 Task: Look for space in Agropoli, Italy from 9th August, 2023 to 12th August, 2023 for 1 adult in price range Rs.6000 to Rs.15000. Place can be entire place with 1  bedroom having 1 bed and 1 bathroom. Property type can be house, flat, guest house. Amenities needed are: wifi, washing machine. Booking option can be shelf check-in. Required host language is English.
Action: Mouse moved to (462, 84)
Screenshot: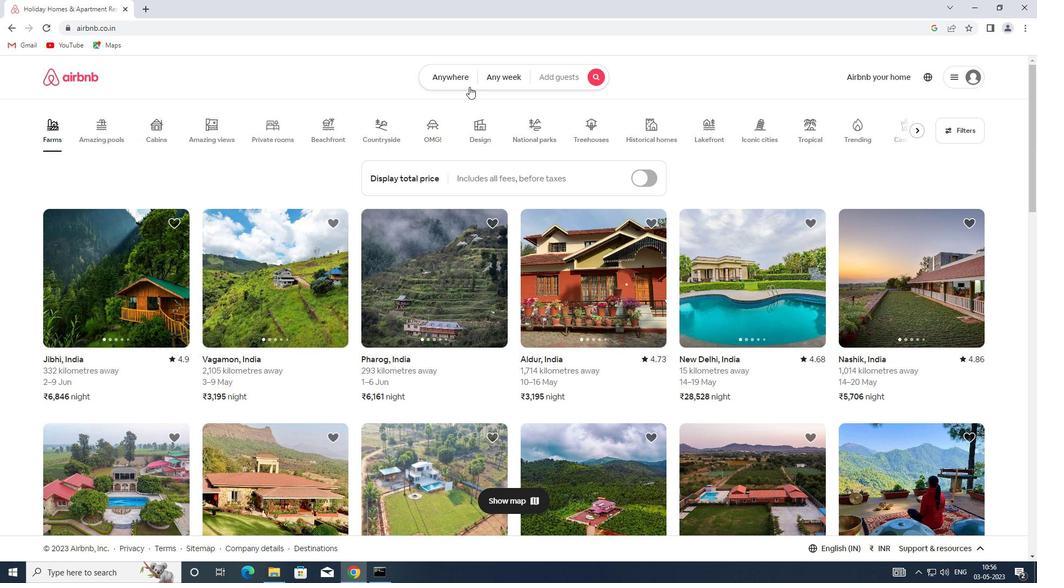 
Action: Mouse pressed left at (462, 84)
Screenshot: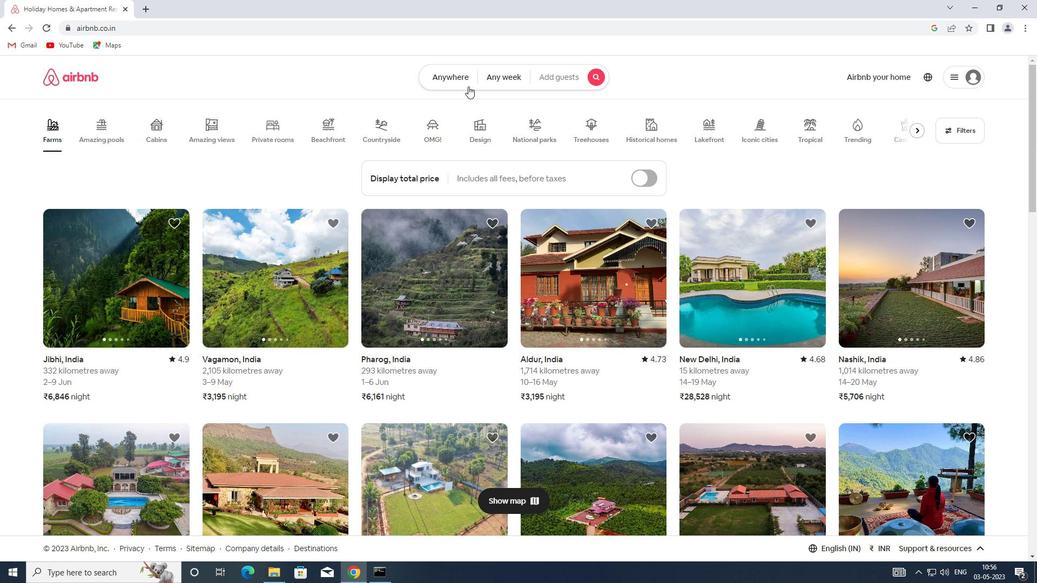
Action: Mouse moved to (388, 128)
Screenshot: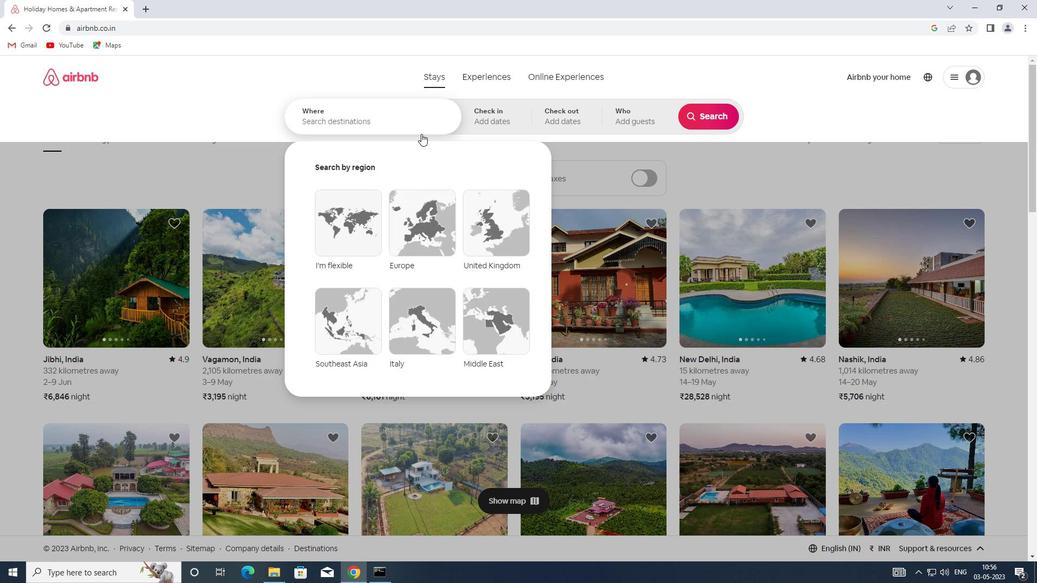 
Action: Mouse pressed left at (388, 128)
Screenshot: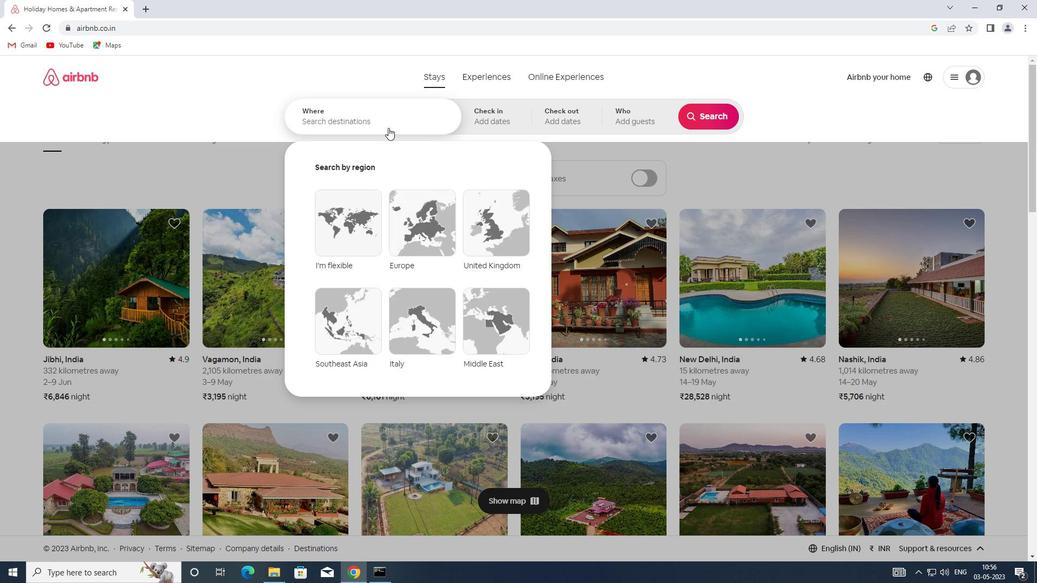 
Action: Key pressed <Key.shift>AGROPOLI,<Key.shift><Key.shift><Key.shift><Key.shift><Key.shift>ITALY
Screenshot: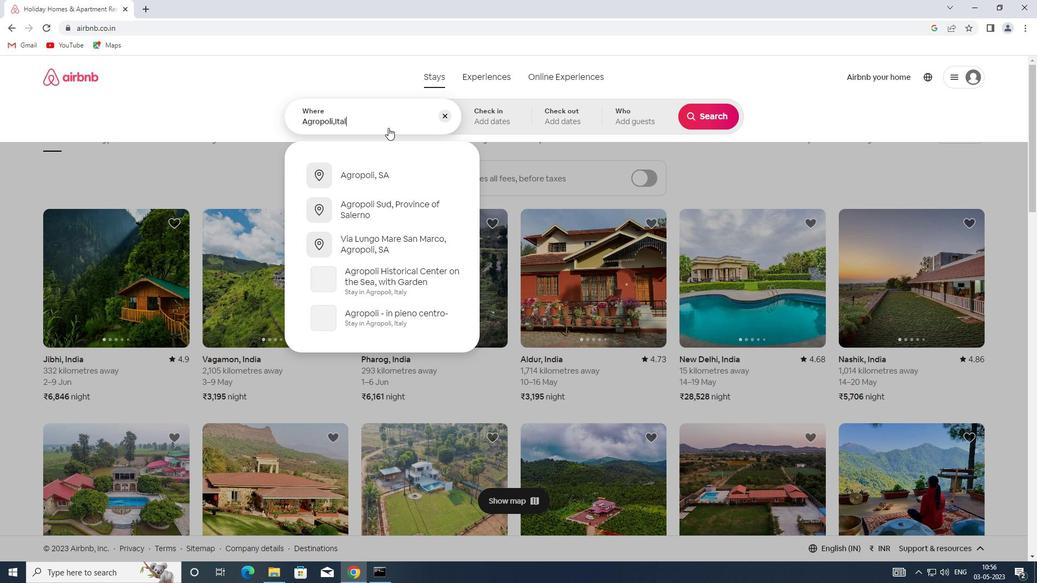 
Action: Mouse moved to (490, 108)
Screenshot: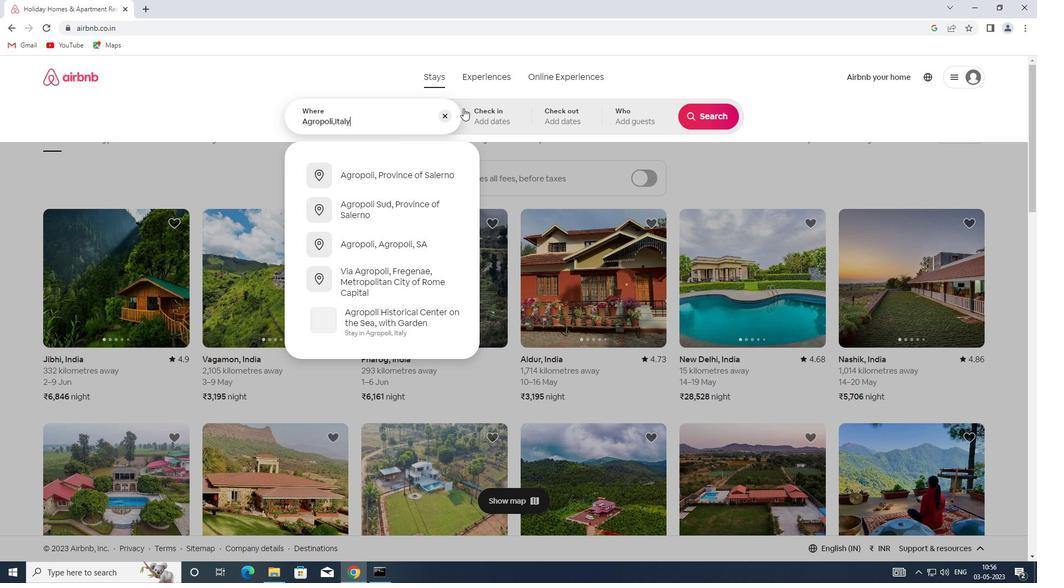 
Action: Mouse pressed left at (490, 108)
Screenshot: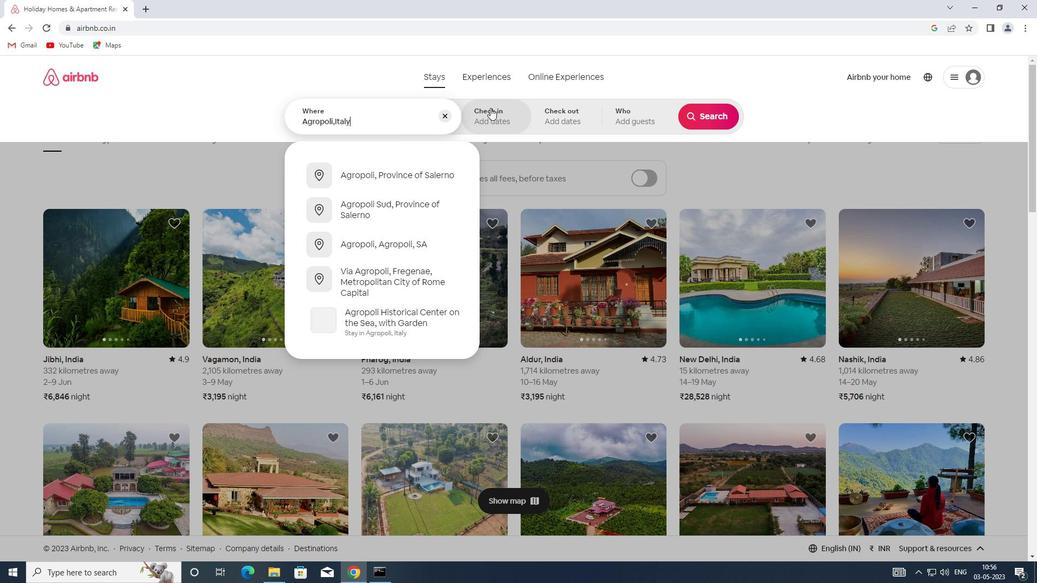 
Action: Mouse moved to (711, 207)
Screenshot: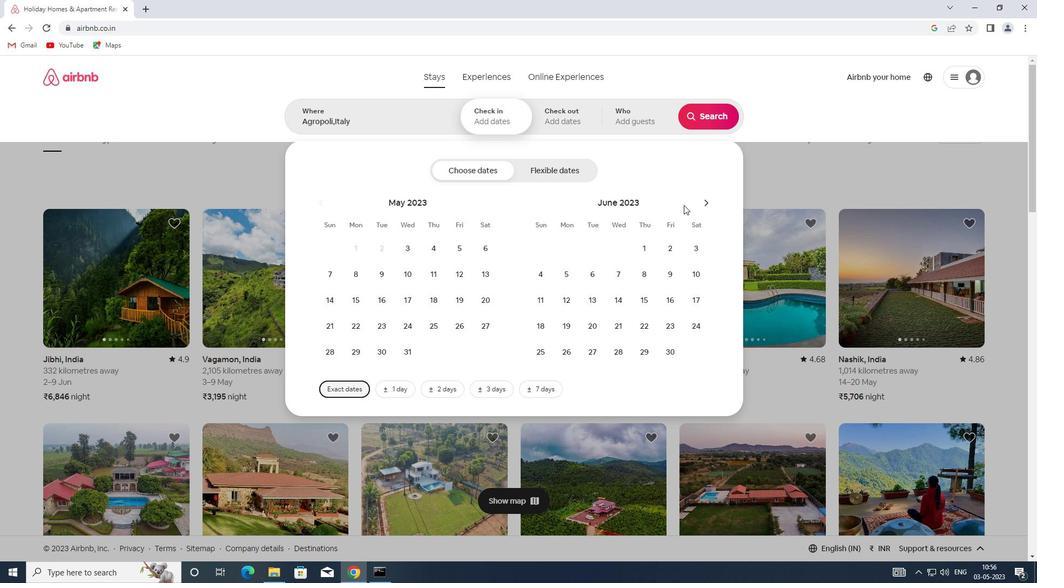 
Action: Mouse pressed left at (711, 207)
Screenshot: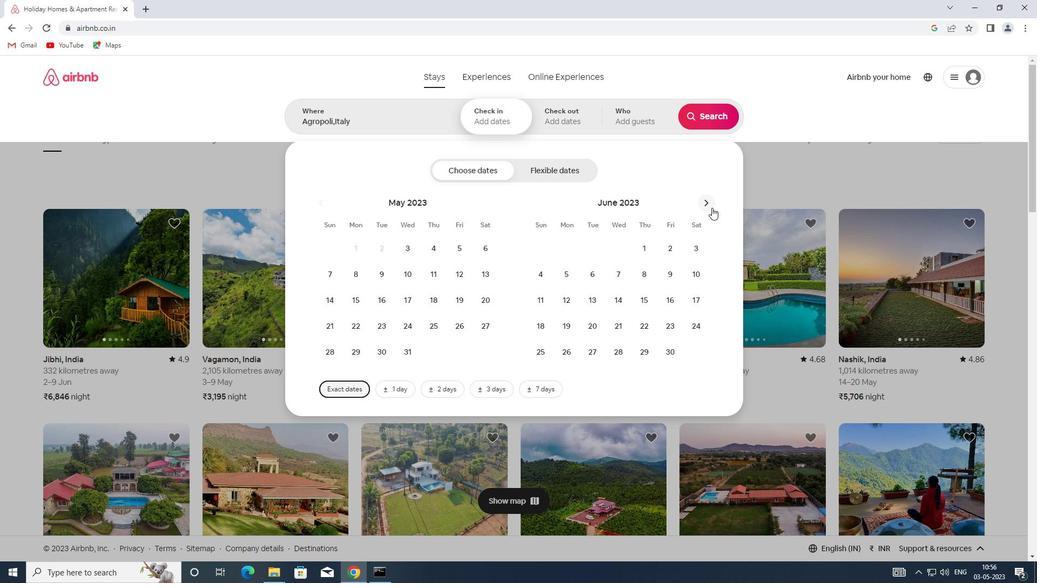 
Action: Mouse pressed left at (711, 207)
Screenshot: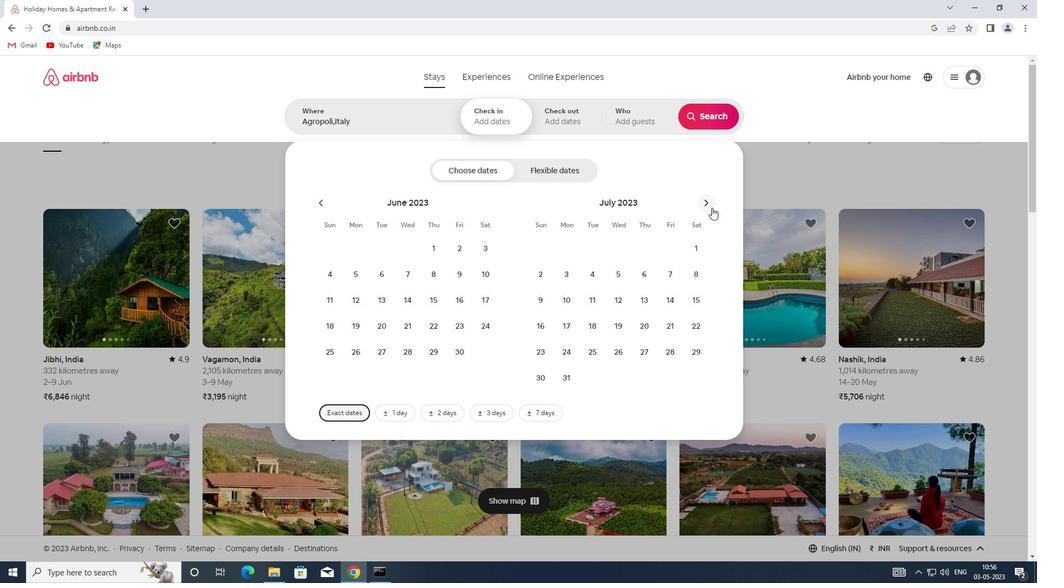 
Action: Mouse moved to (623, 268)
Screenshot: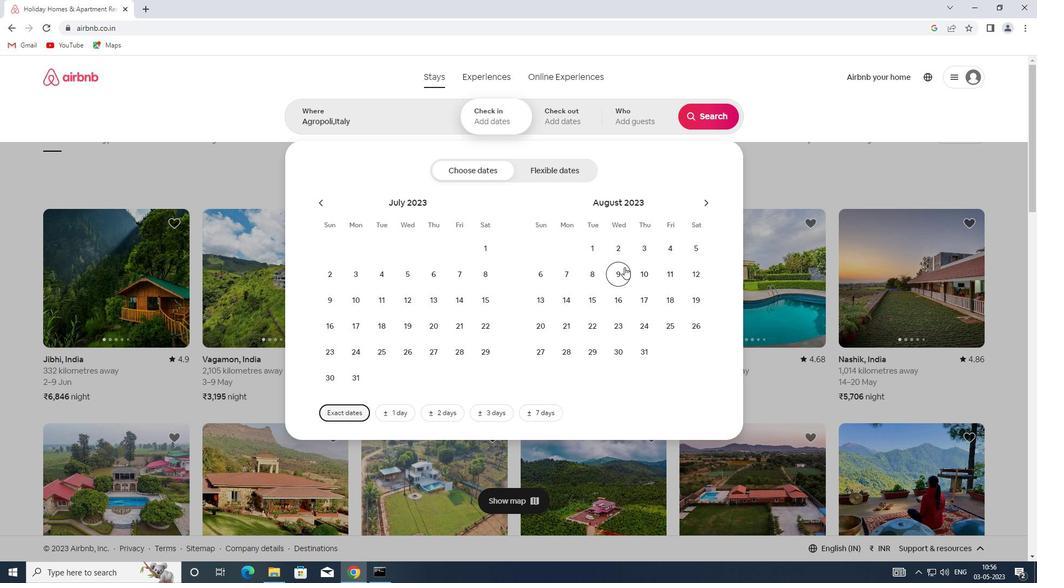 
Action: Mouse pressed left at (623, 268)
Screenshot: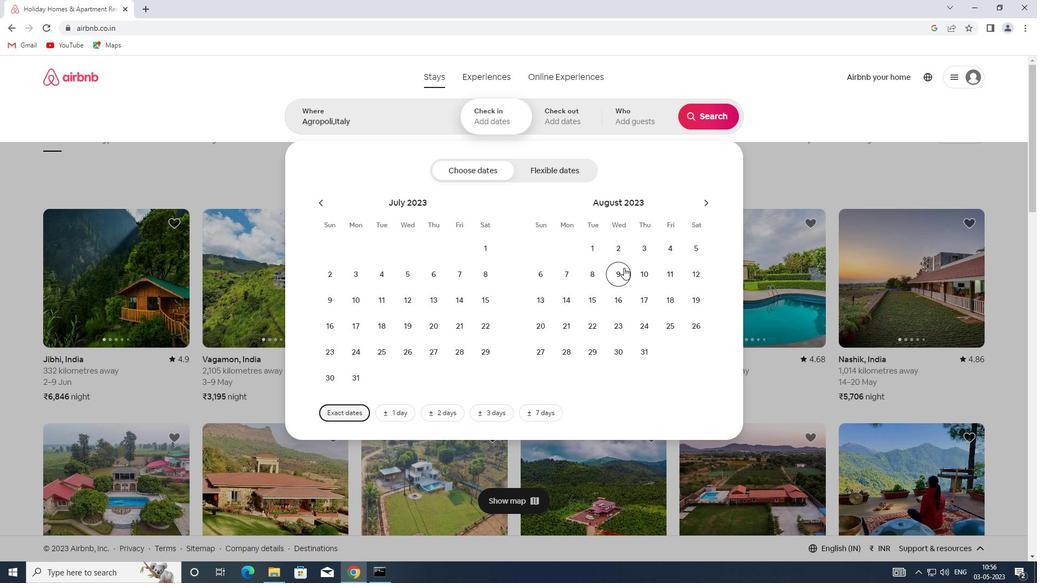 
Action: Mouse moved to (689, 276)
Screenshot: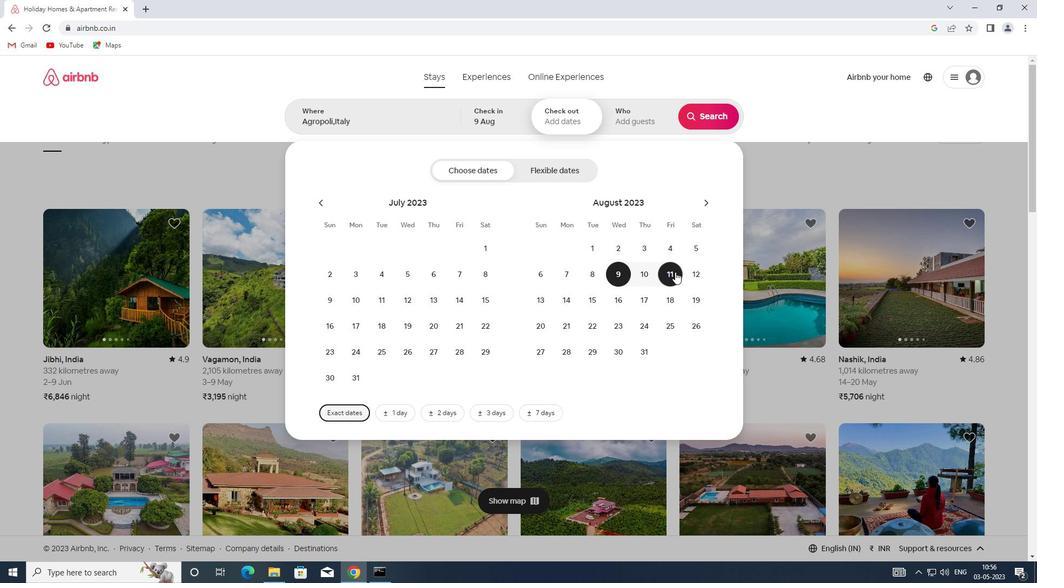 
Action: Mouse pressed left at (689, 276)
Screenshot: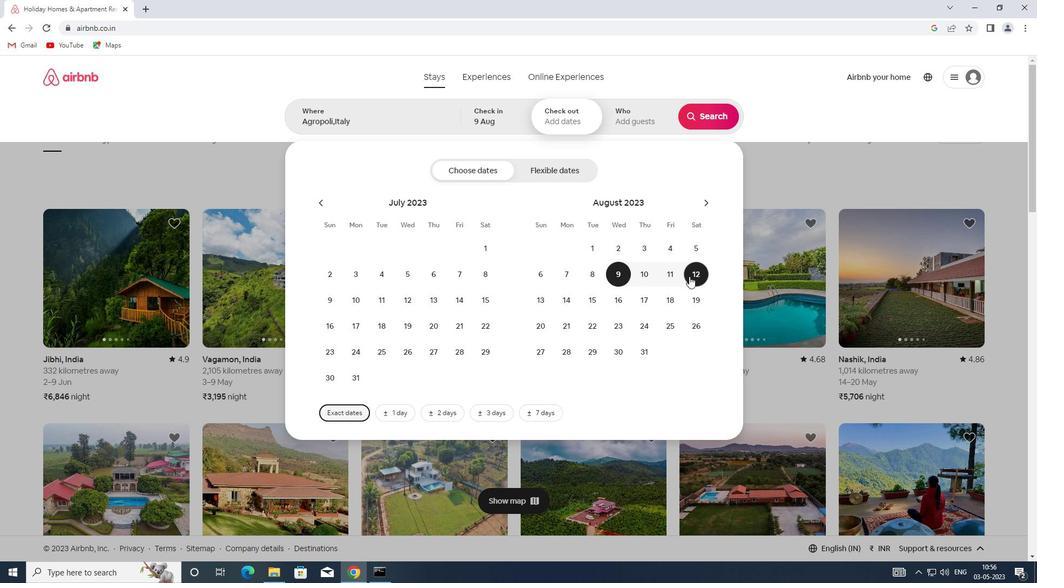 
Action: Mouse moved to (635, 106)
Screenshot: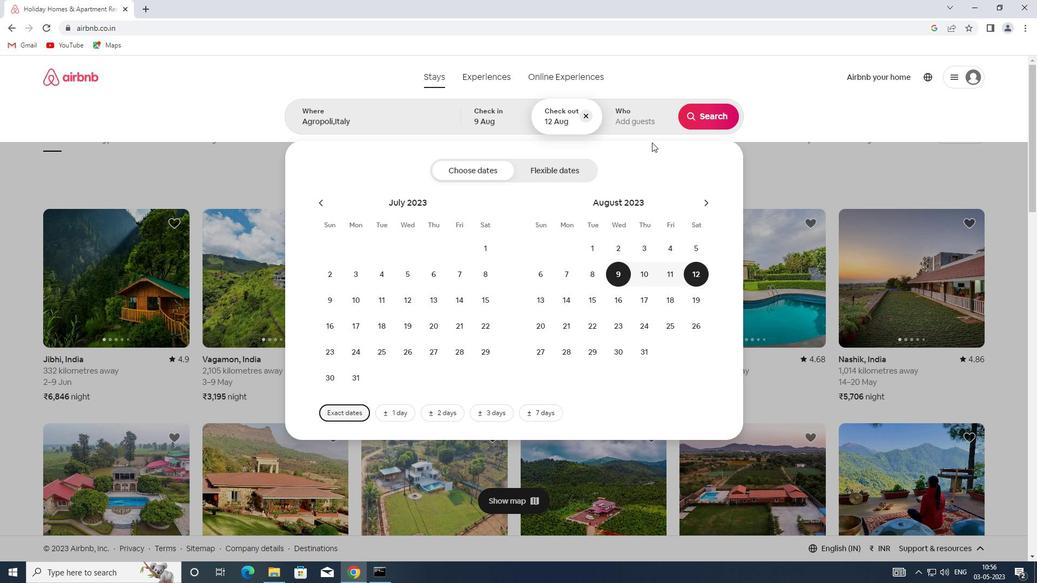 
Action: Mouse pressed left at (635, 106)
Screenshot: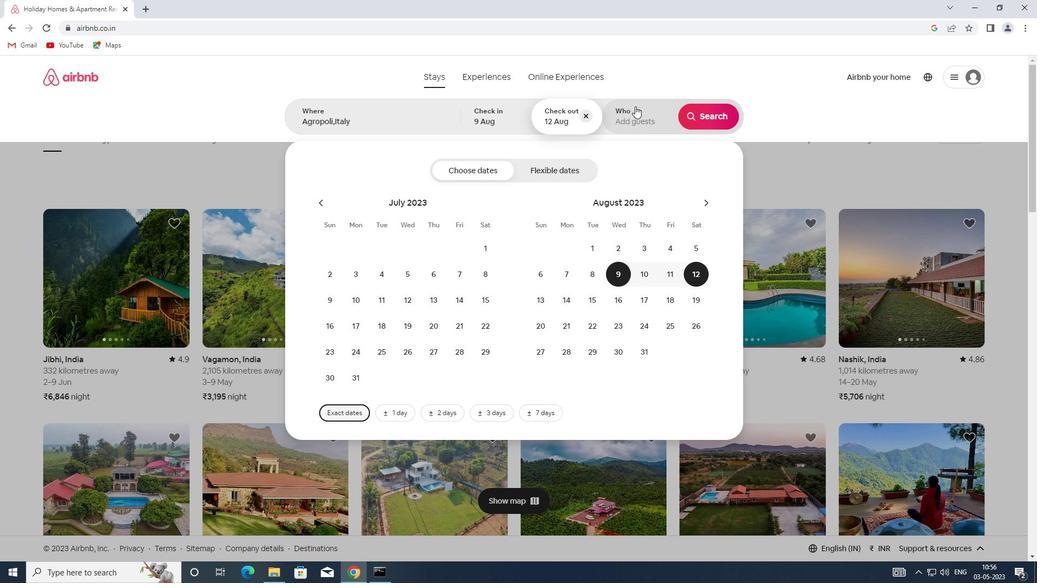 
Action: Mouse moved to (715, 175)
Screenshot: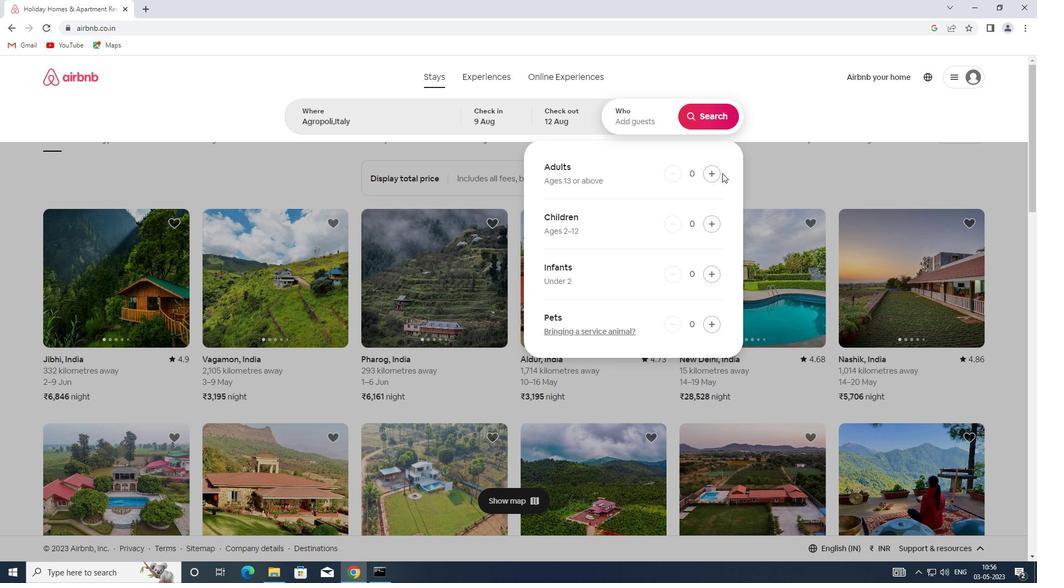
Action: Mouse pressed left at (715, 175)
Screenshot: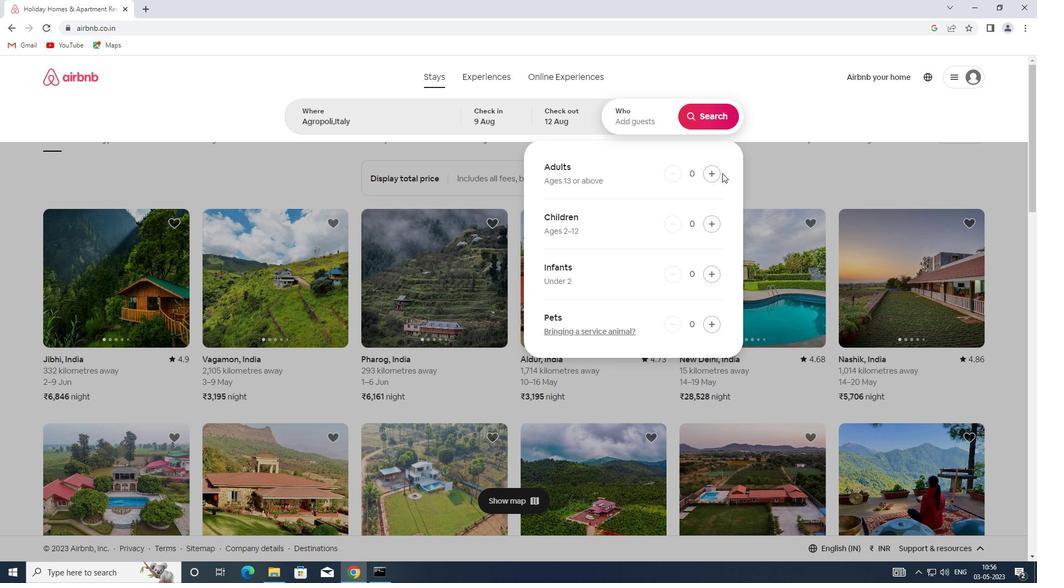 
Action: Mouse moved to (711, 117)
Screenshot: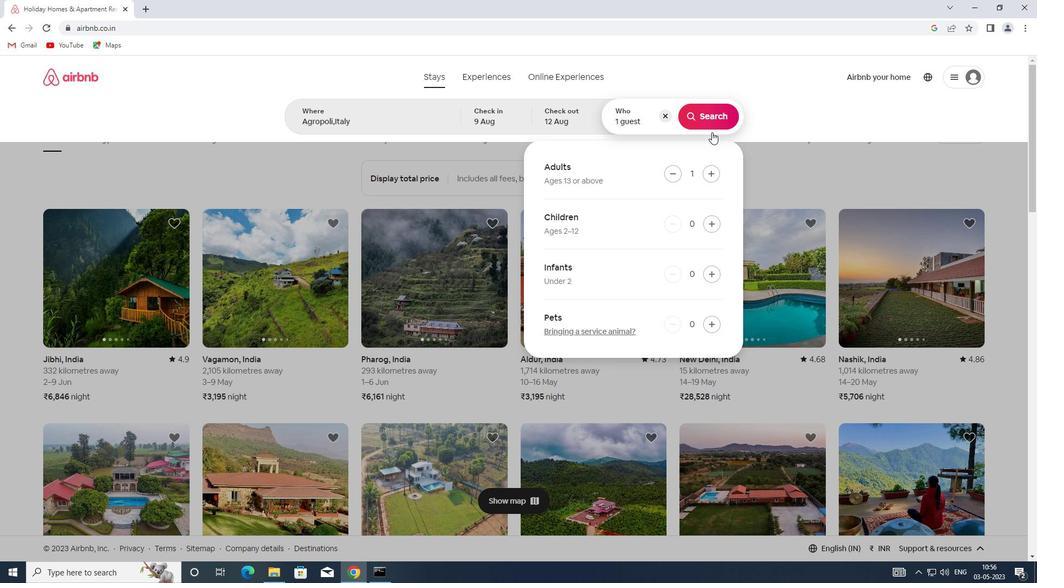 
Action: Mouse pressed left at (711, 117)
Screenshot: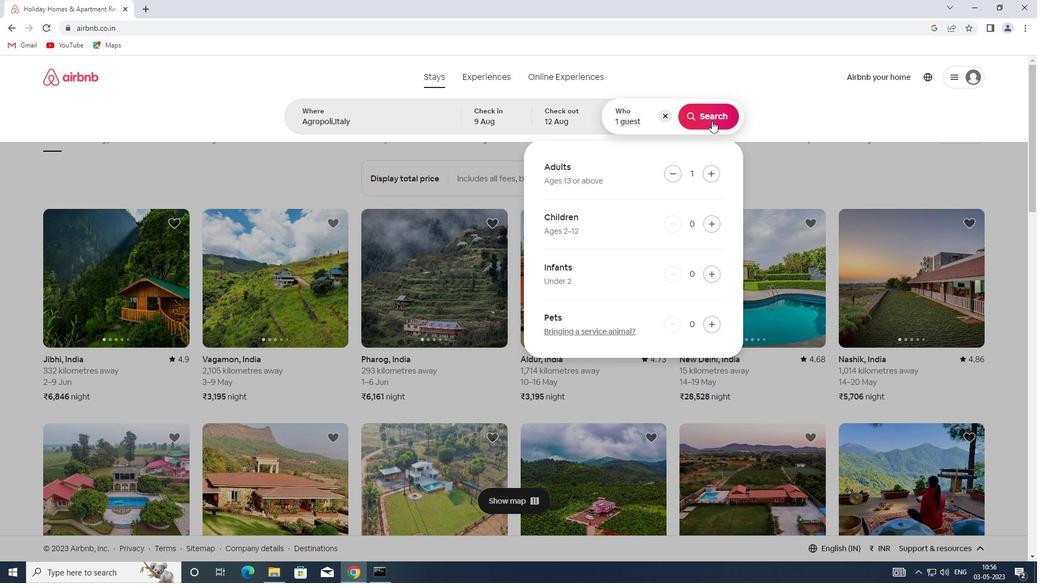 
Action: Mouse moved to (973, 124)
Screenshot: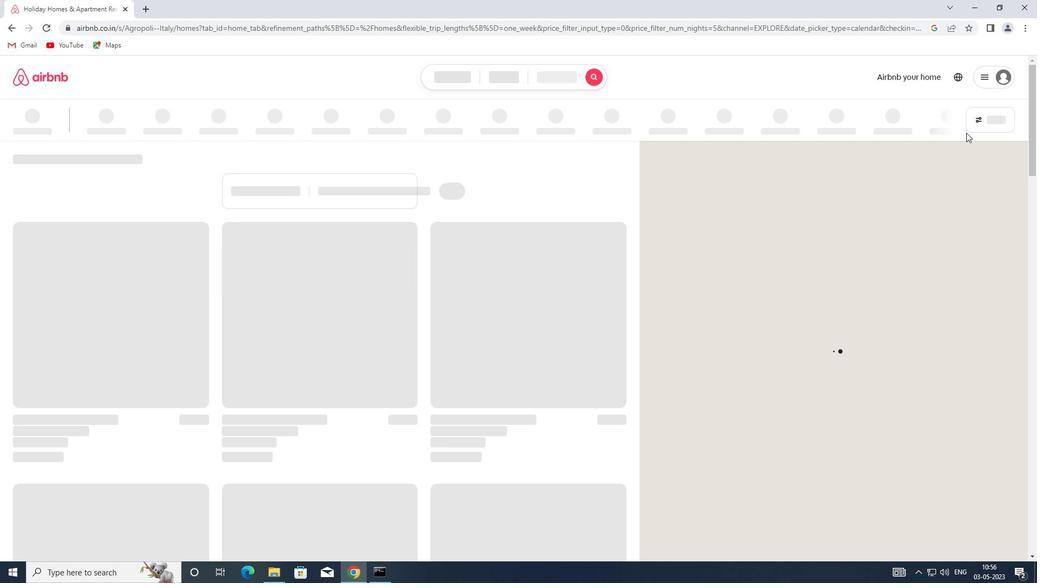 
Action: Mouse pressed left at (973, 124)
Screenshot: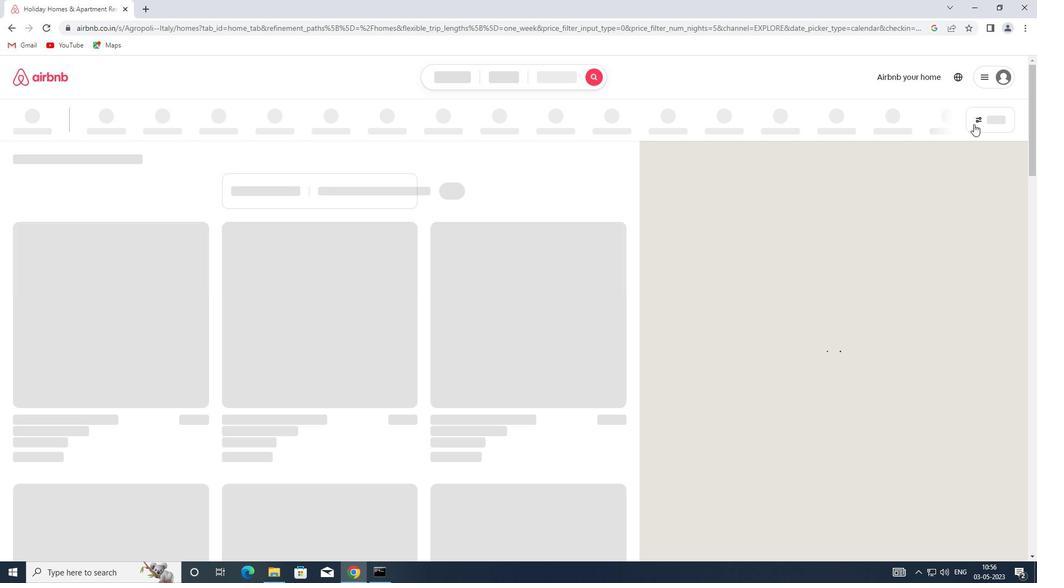 
Action: Mouse moved to (393, 253)
Screenshot: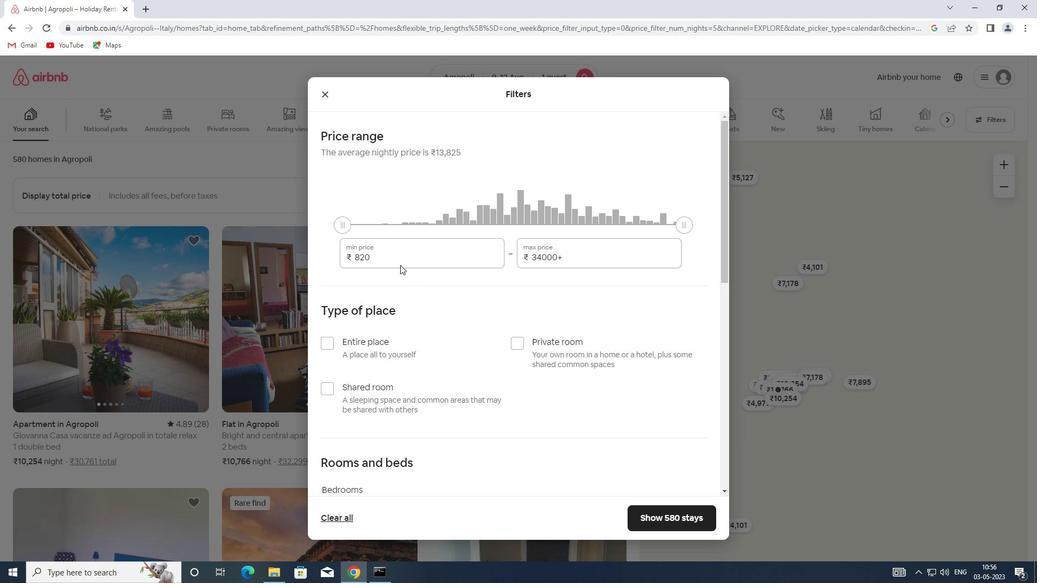 
Action: Mouse pressed left at (393, 253)
Screenshot: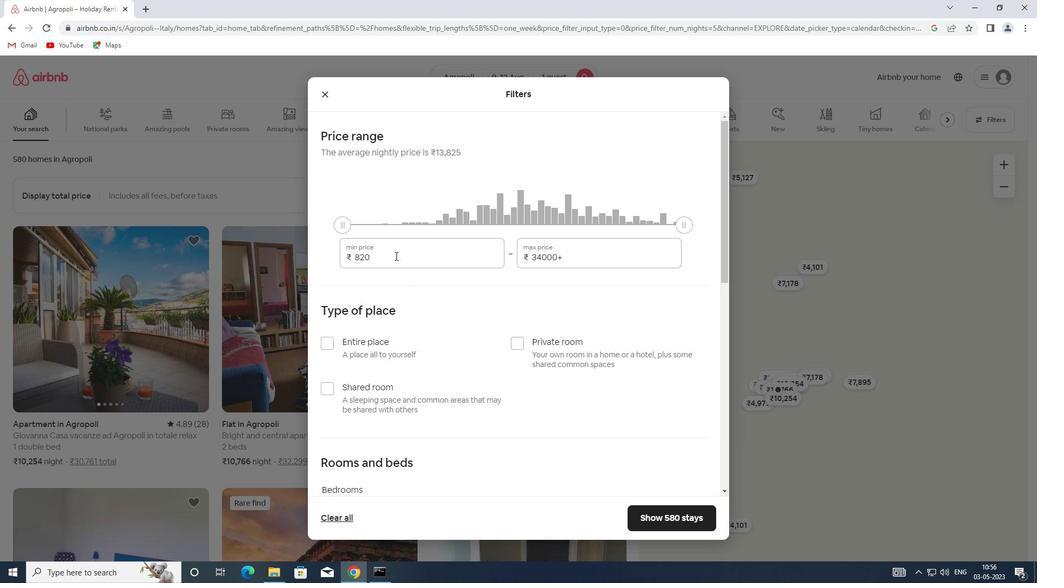 
Action: Mouse moved to (309, 263)
Screenshot: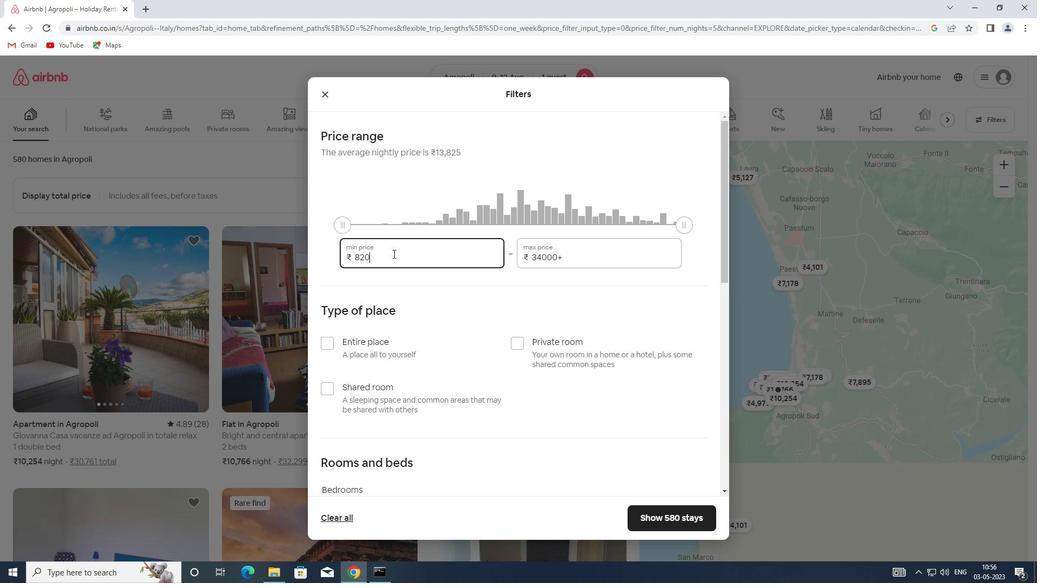 
Action: Key pressed 6000
Screenshot: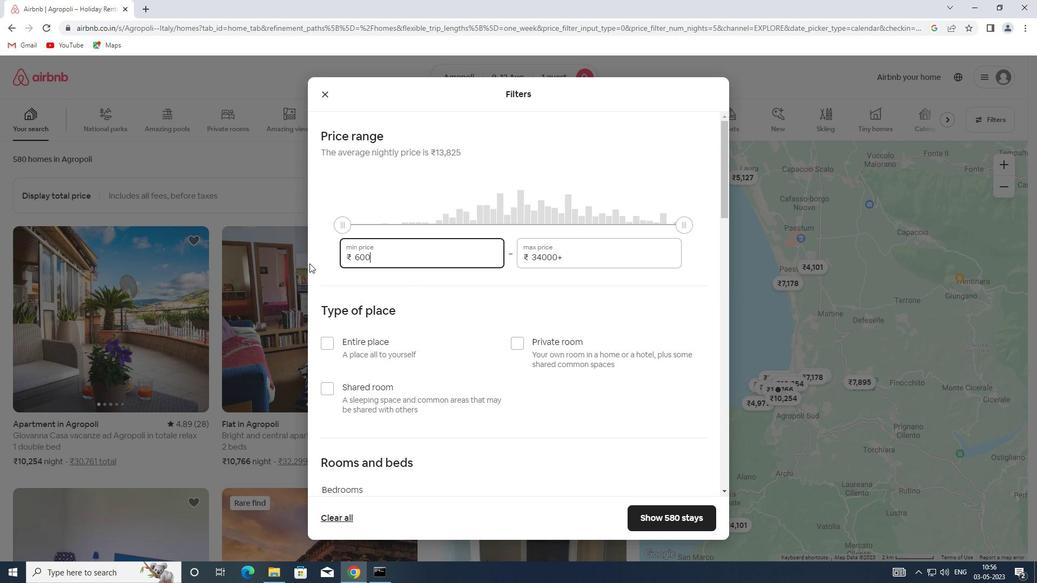 
Action: Mouse moved to (578, 256)
Screenshot: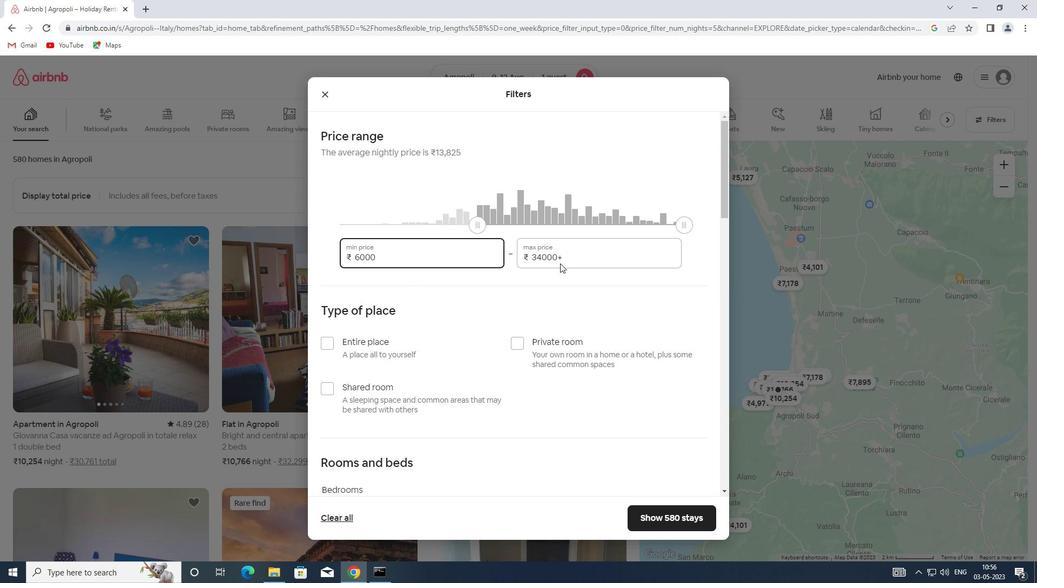 
Action: Mouse pressed left at (578, 256)
Screenshot: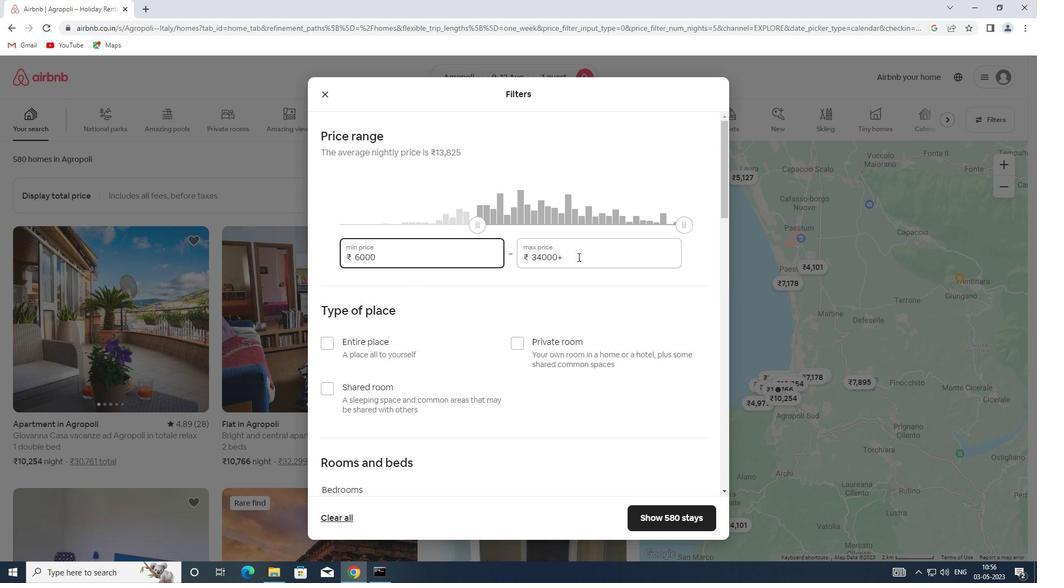 
Action: Mouse moved to (499, 259)
Screenshot: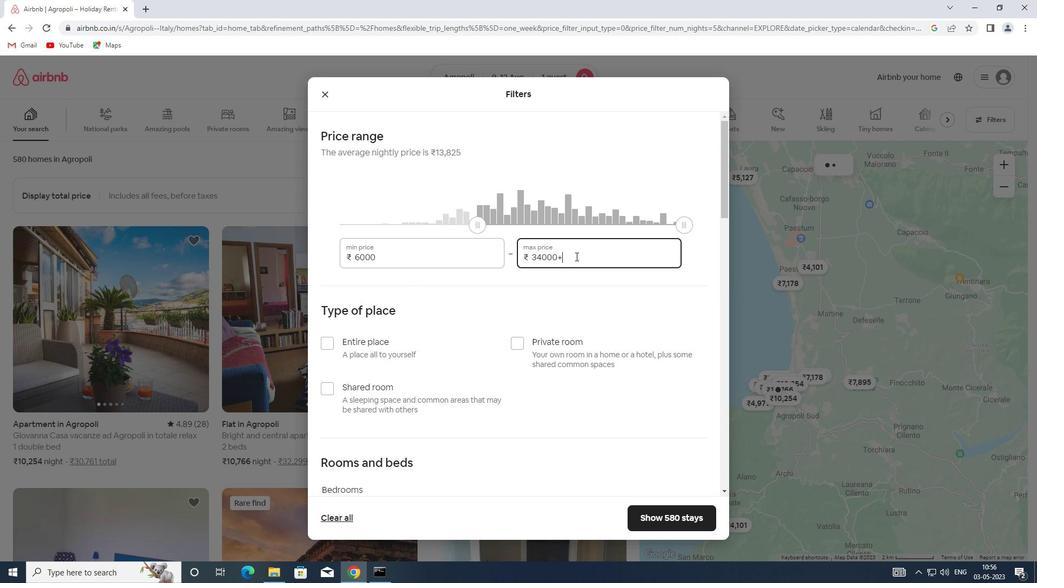 
Action: Key pressed 15000
Screenshot: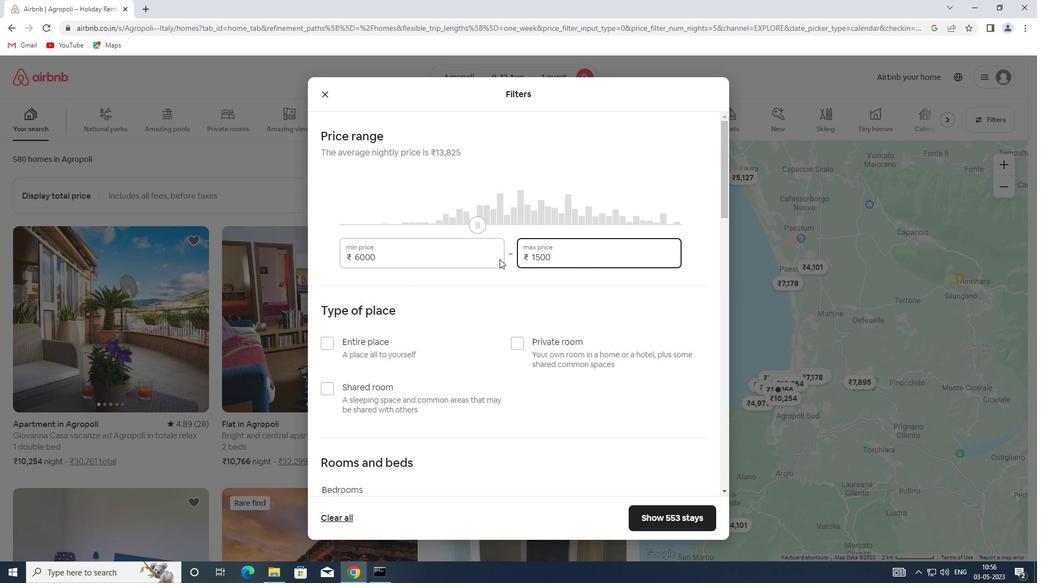 
Action: Mouse moved to (393, 351)
Screenshot: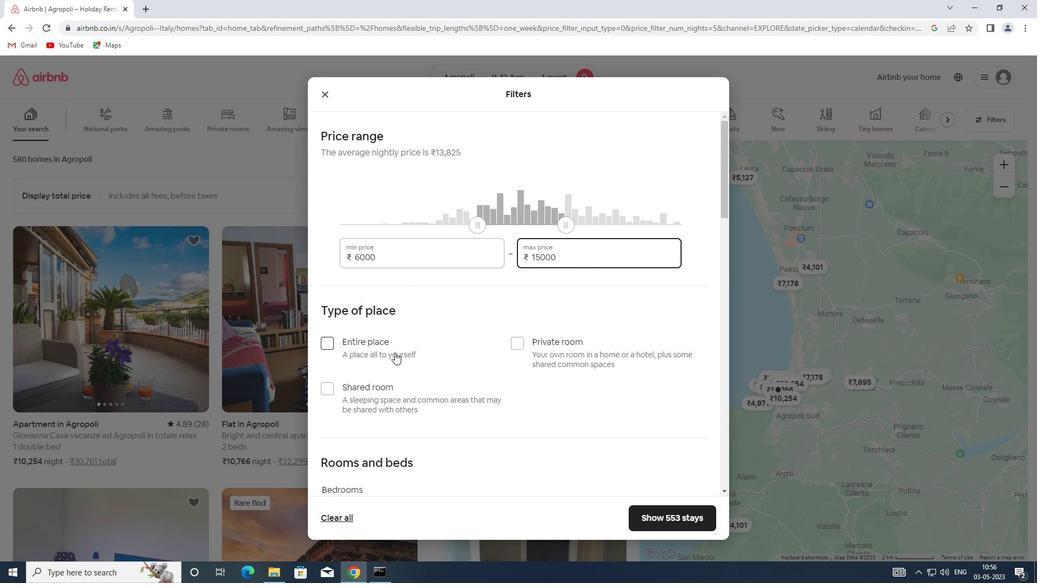 
Action: Mouse pressed left at (393, 351)
Screenshot: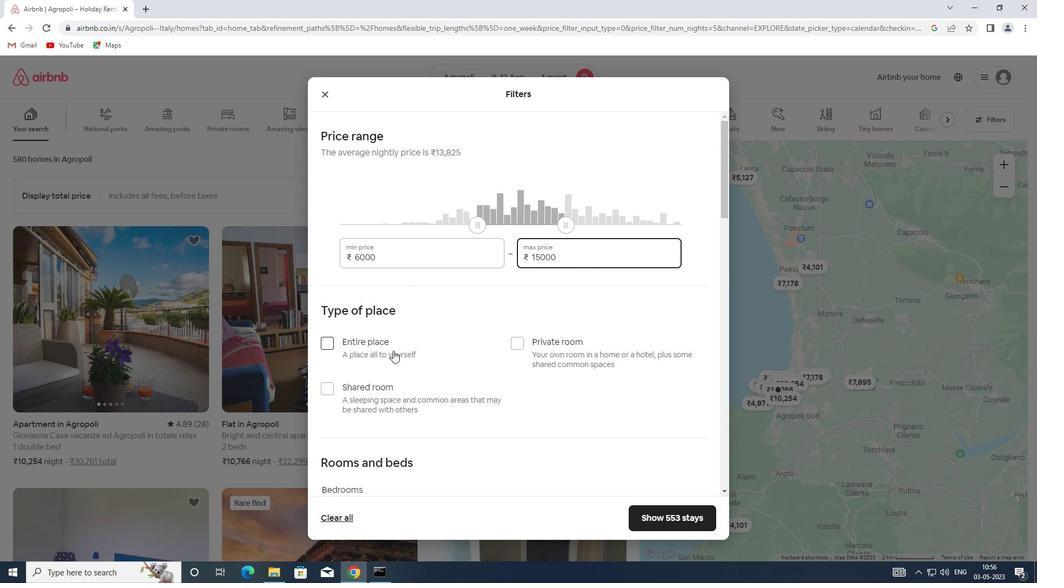 
Action: Mouse scrolled (393, 350) with delta (0, 0)
Screenshot: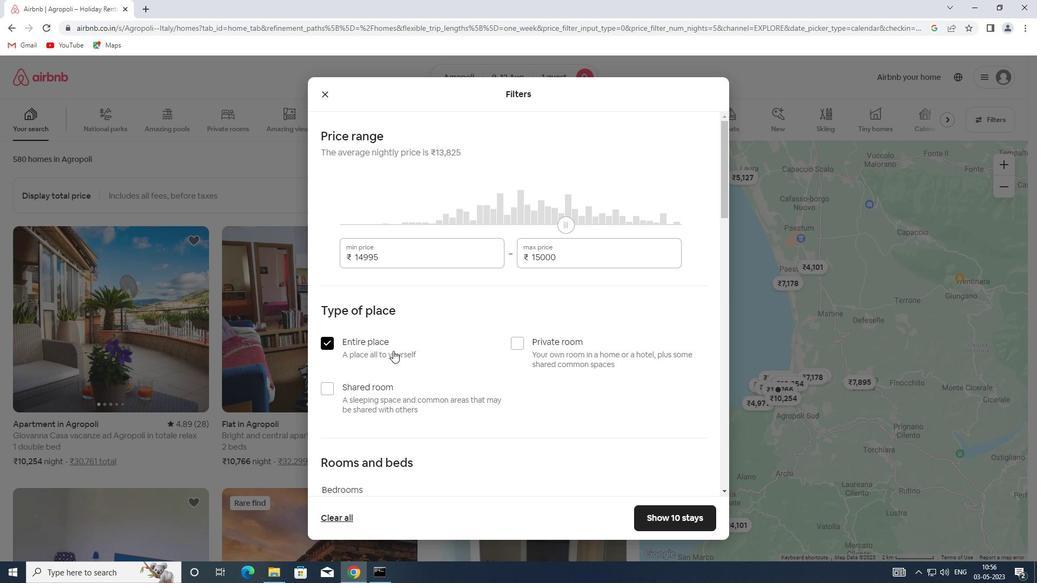 
Action: Mouse scrolled (393, 350) with delta (0, 0)
Screenshot: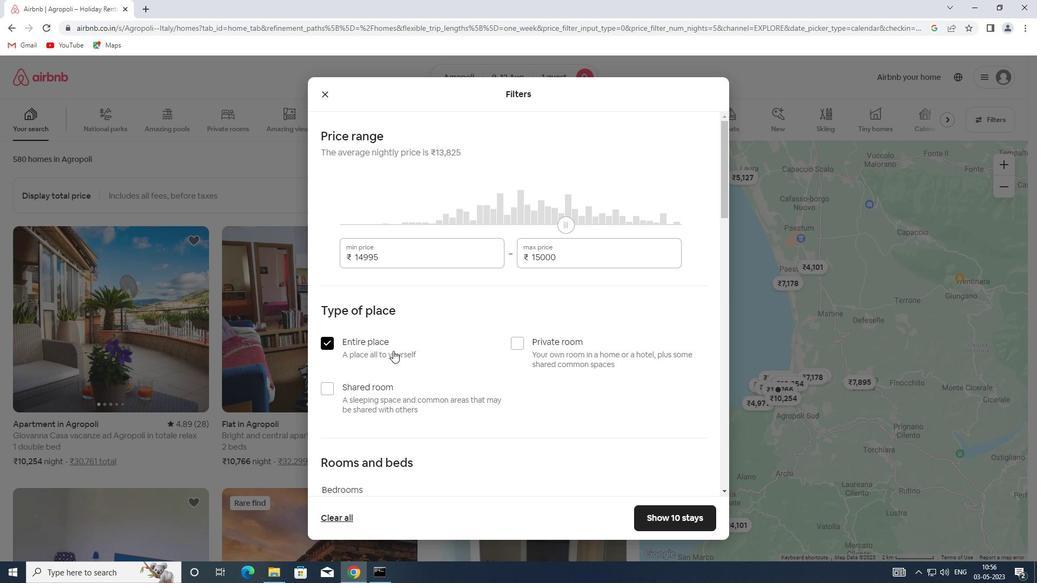 
Action: Mouse moved to (390, 405)
Screenshot: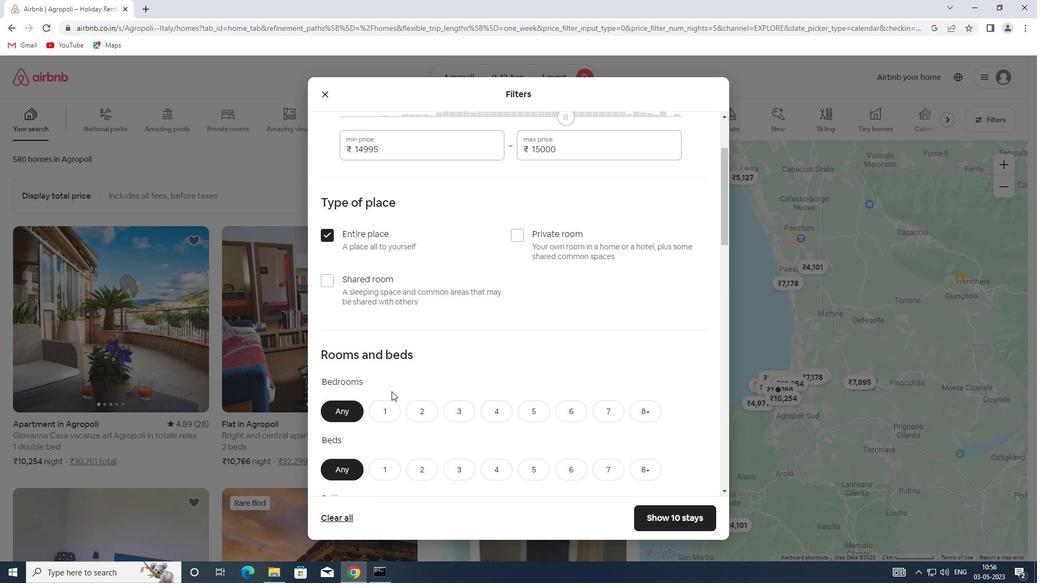 
Action: Mouse pressed left at (390, 405)
Screenshot: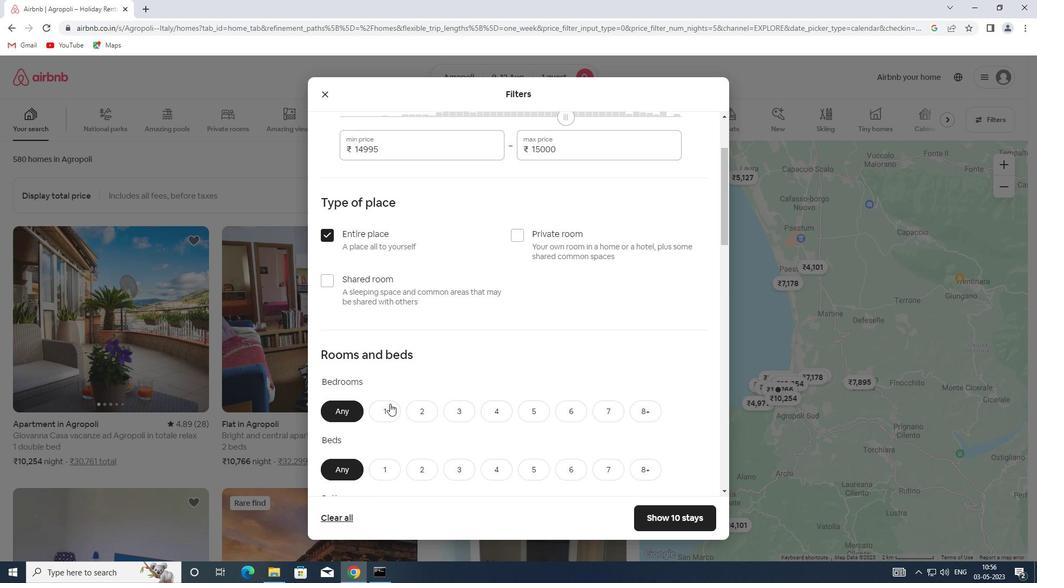 
Action: Mouse scrolled (390, 405) with delta (0, 0)
Screenshot: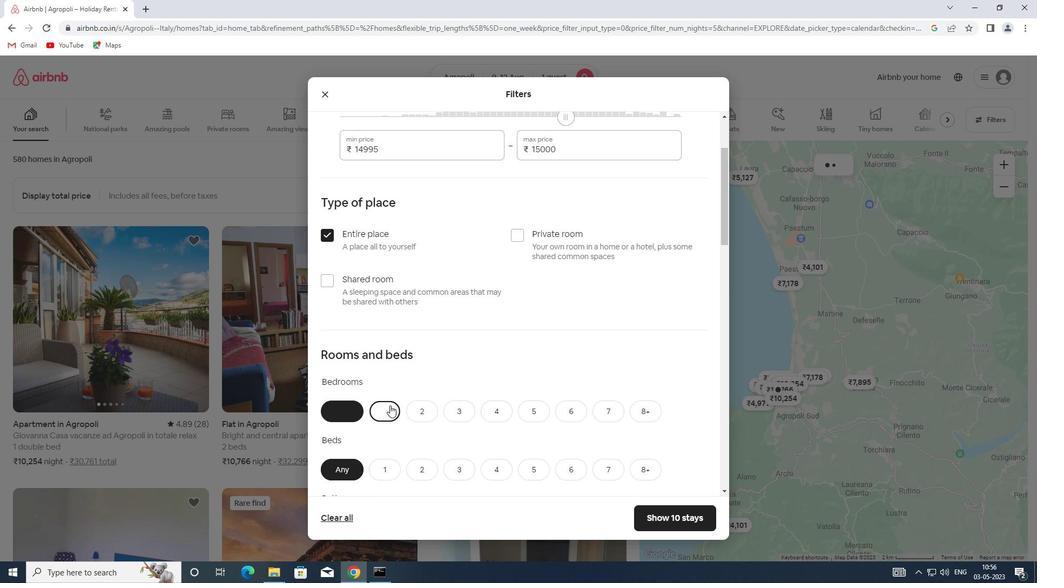 
Action: Mouse scrolled (390, 405) with delta (0, 0)
Screenshot: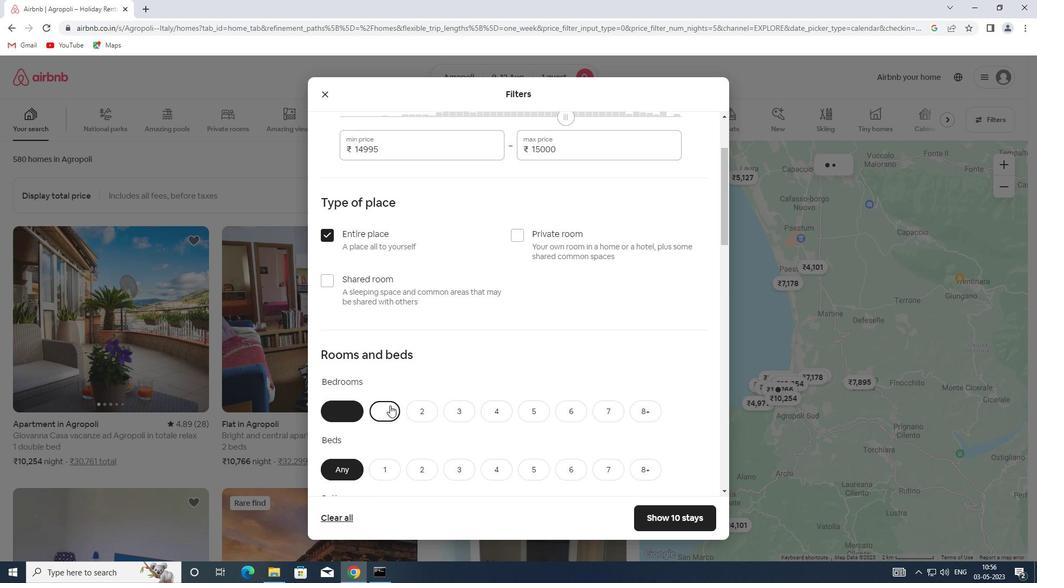 
Action: Mouse scrolled (390, 405) with delta (0, 0)
Screenshot: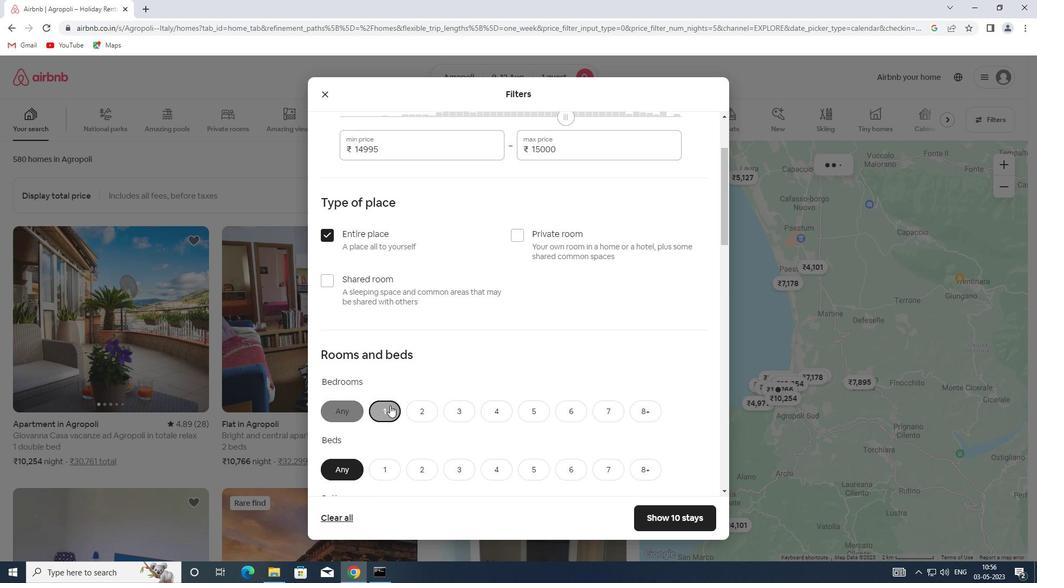 
Action: Mouse moved to (384, 308)
Screenshot: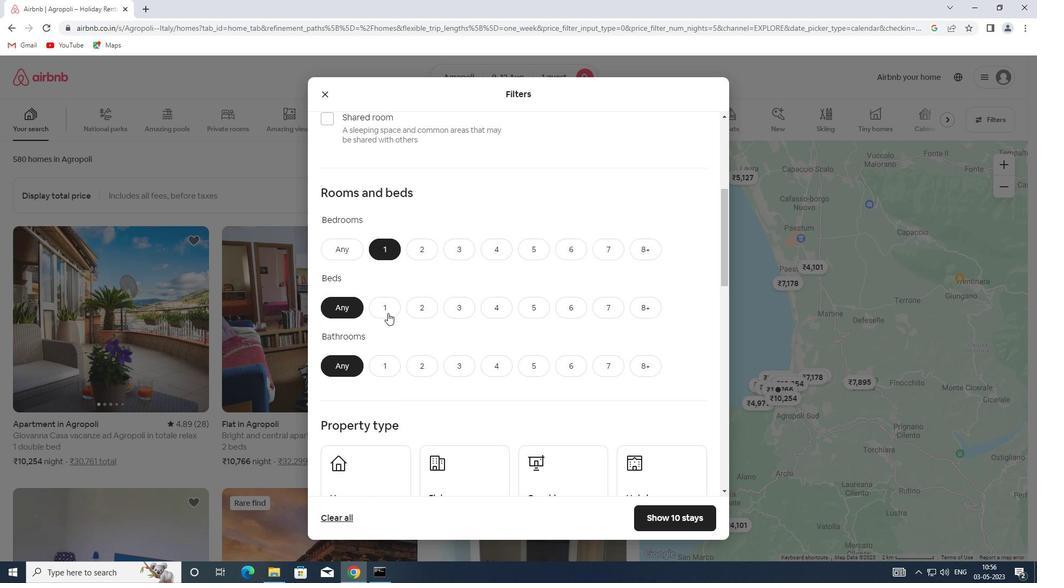 
Action: Mouse pressed left at (384, 308)
Screenshot: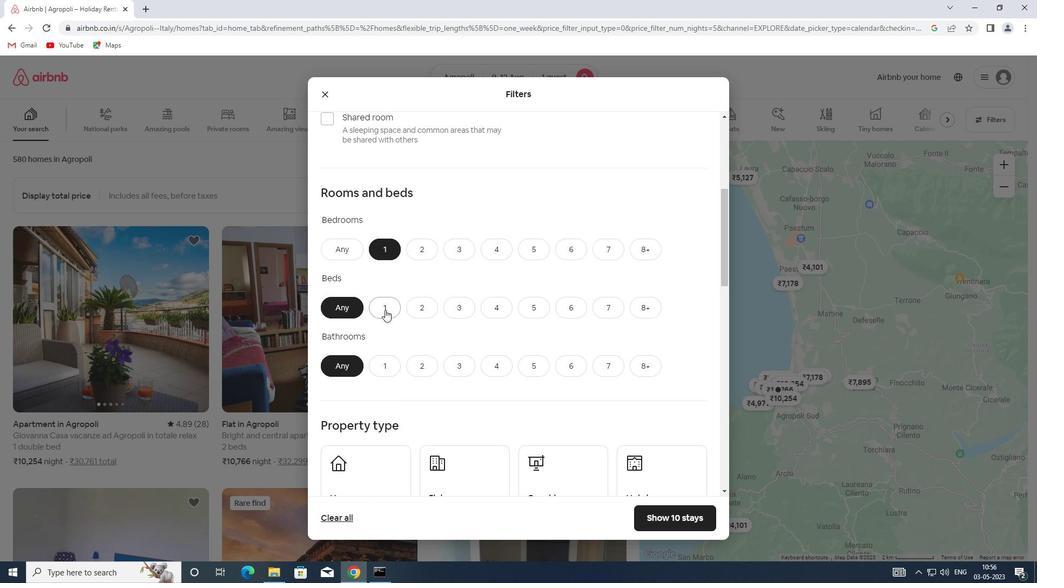 
Action: Mouse moved to (388, 365)
Screenshot: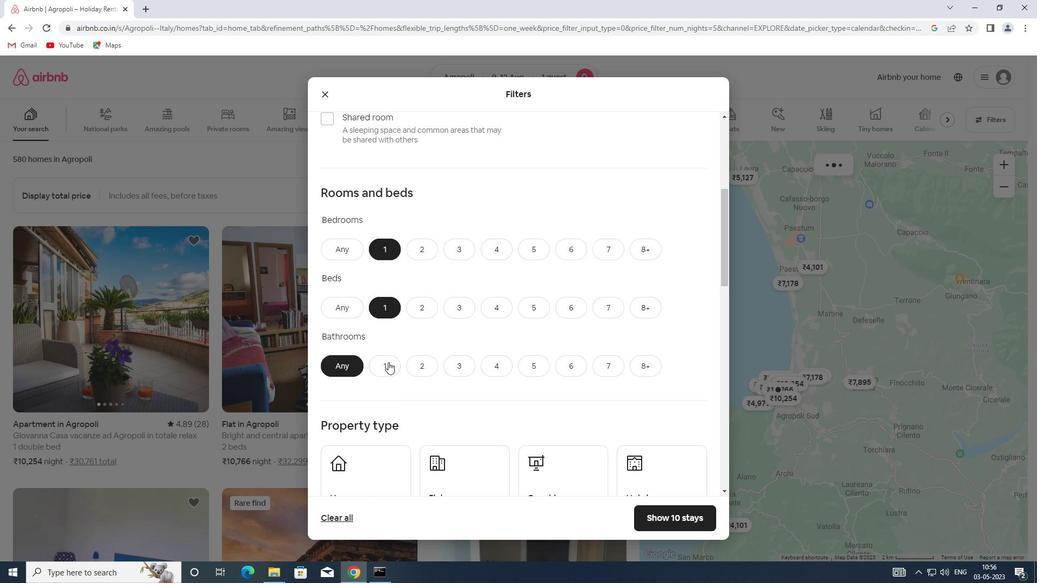
Action: Mouse pressed left at (388, 365)
Screenshot: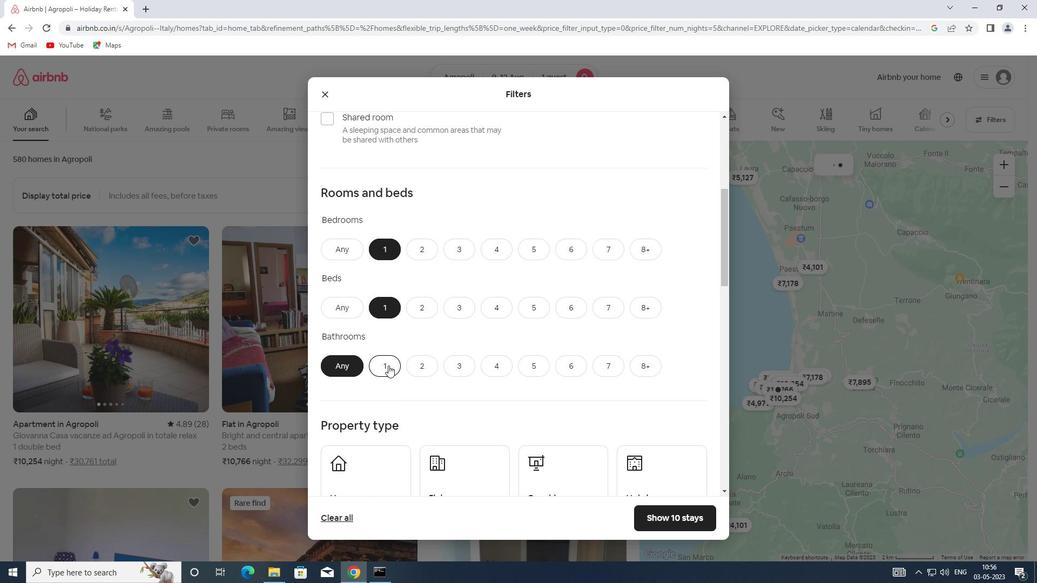 
Action: Mouse scrolled (388, 365) with delta (0, 0)
Screenshot: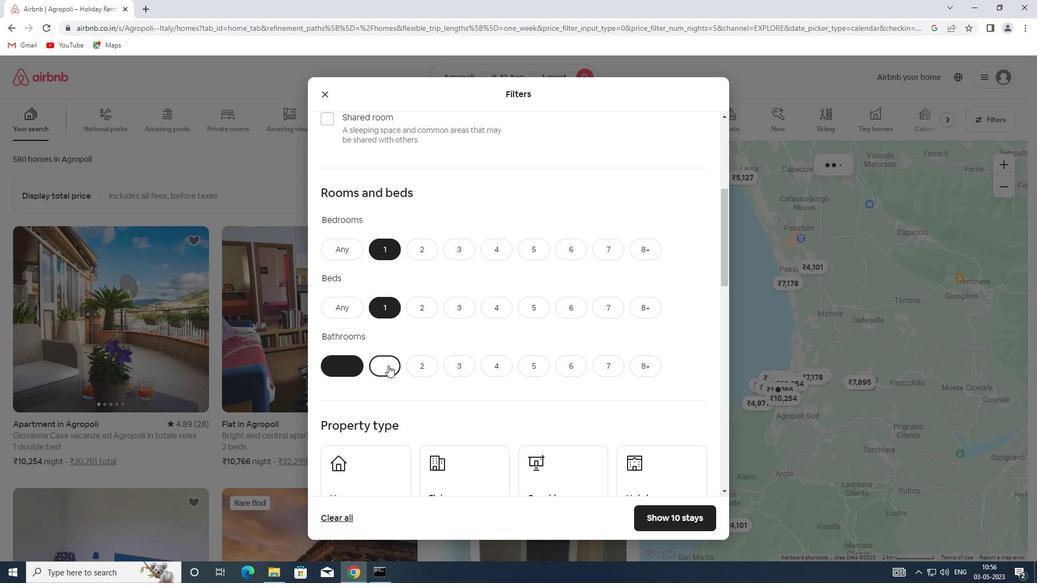 
Action: Mouse moved to (388, 365)
Screenshot: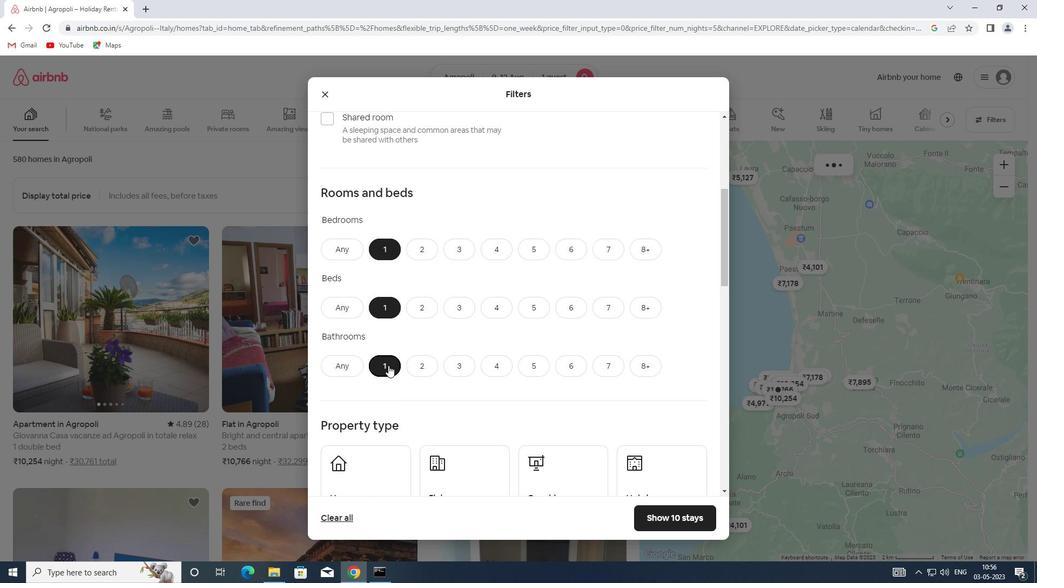 
Action: Mouse scrolled (388, 365) with delta (0, 0)
Screenshot: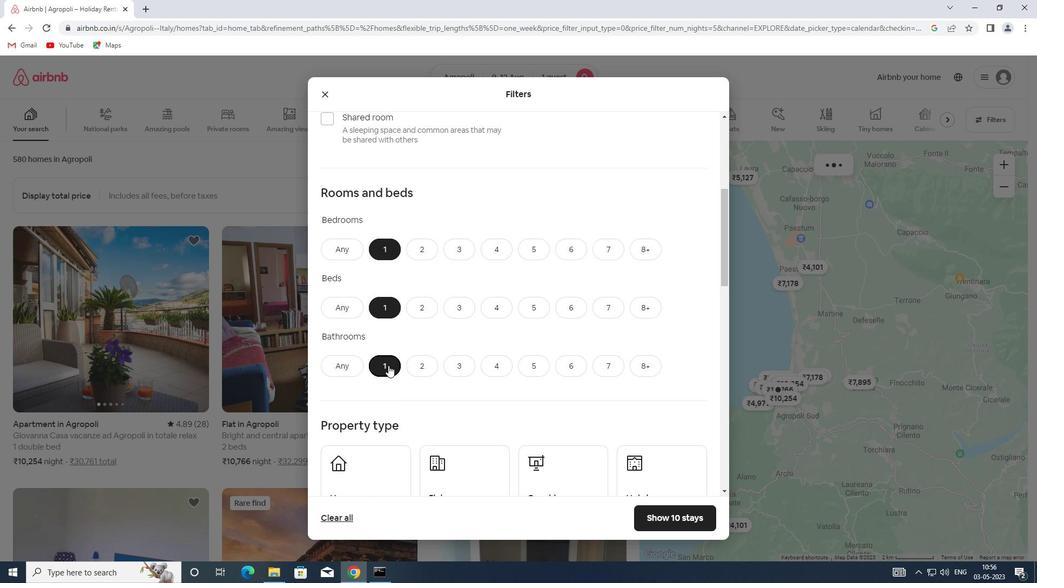 
Action: Mouse scrolled (388, 365) with delta (0, 0)
Screenshot: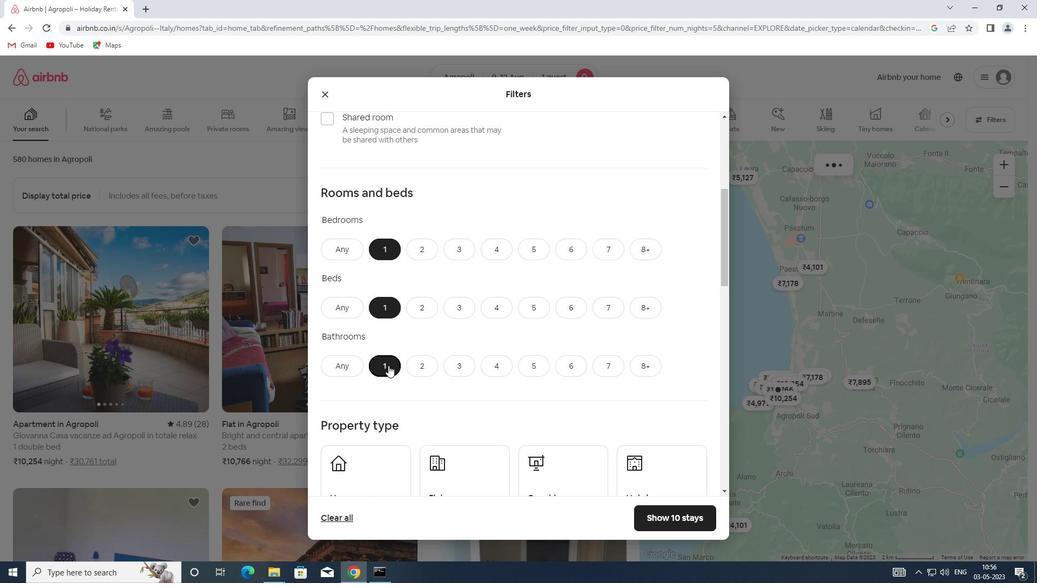 
Action: Mouse moved to (366, 339)
Screenshot: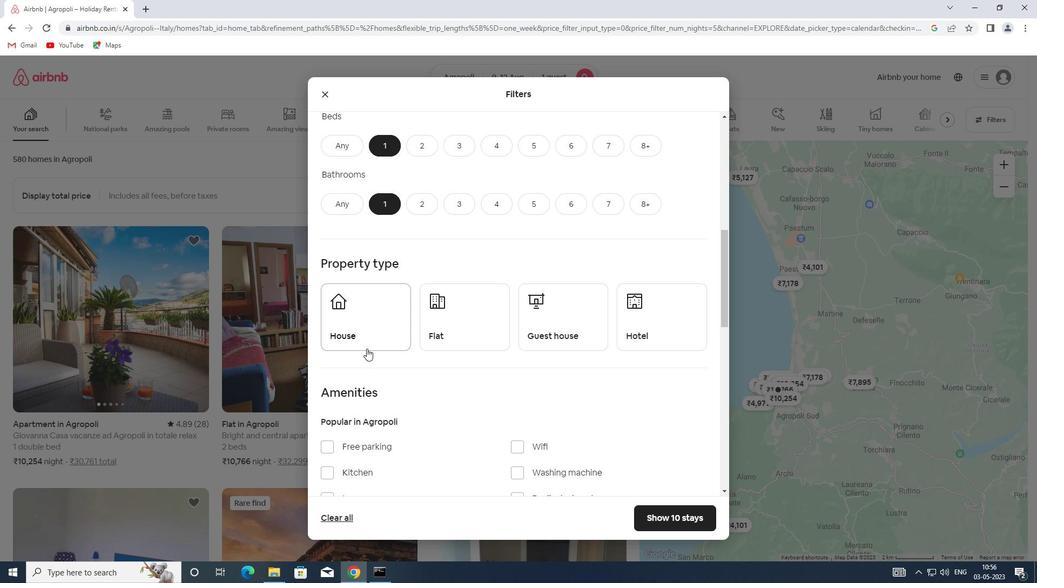 
Action: Mouse pressed left at (366, 339)
Screenshot: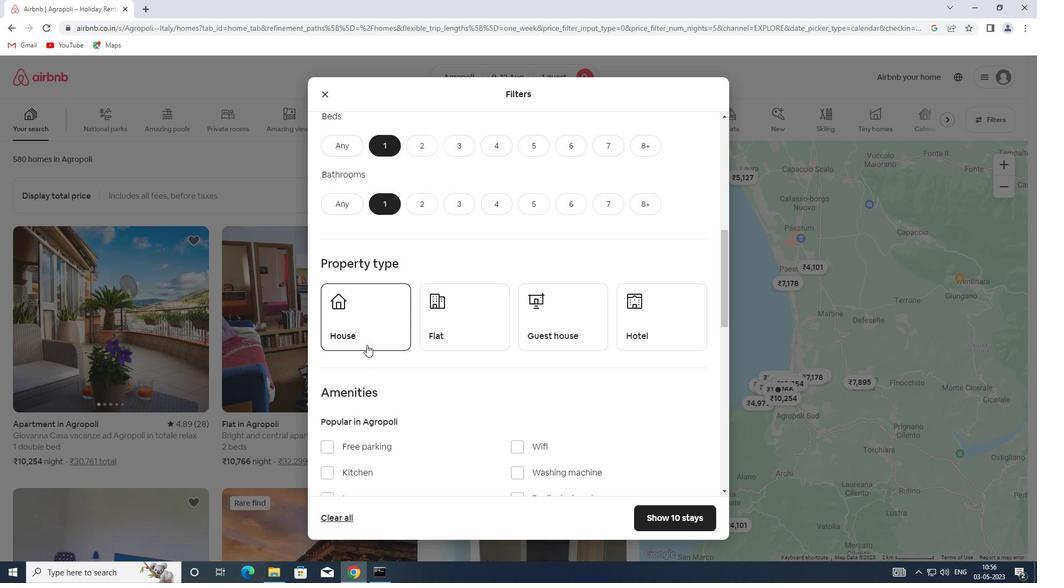 
Action: Mouse moved to (454, 326)
Screenshot: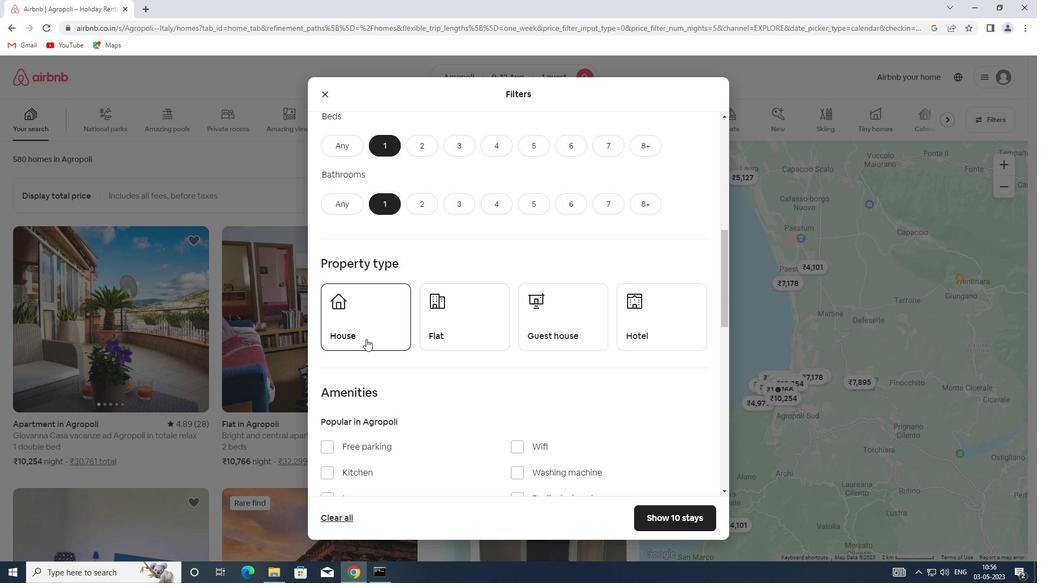 
Action: Mouse pressed left at (454, 326)
Screenshot: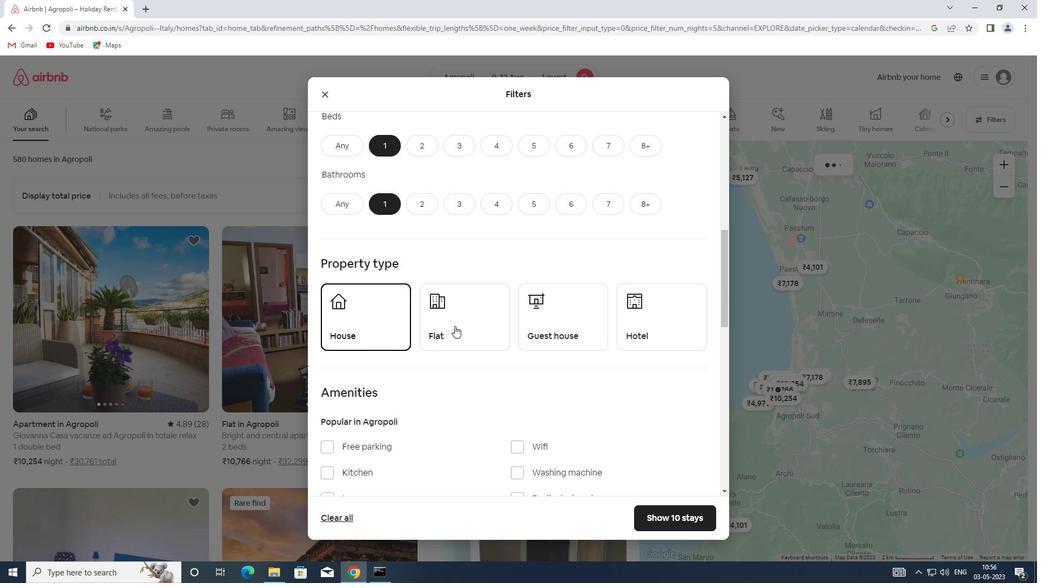 
Action: Mouse moved to (536, 325)
Screenshot: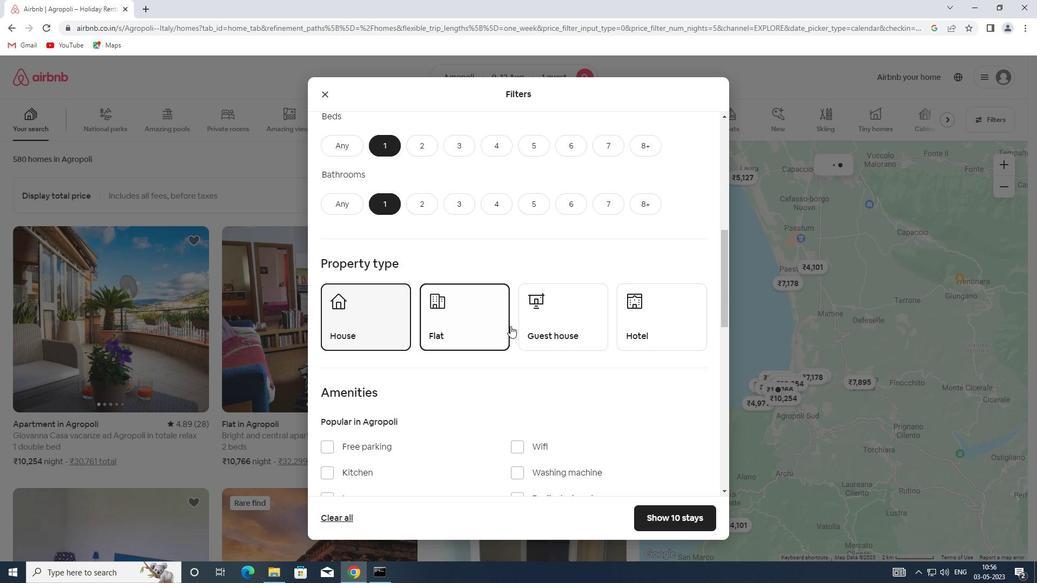 
Action: Mouse pressed left at (536, 325)
Screenshot: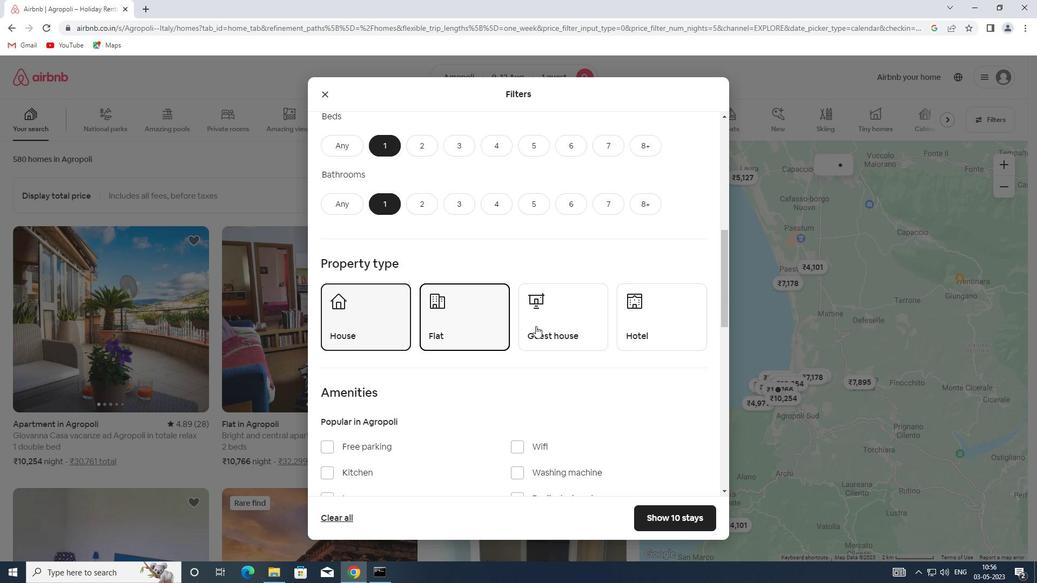 
Action: Mouse moved to (663, 321)
Screenshot: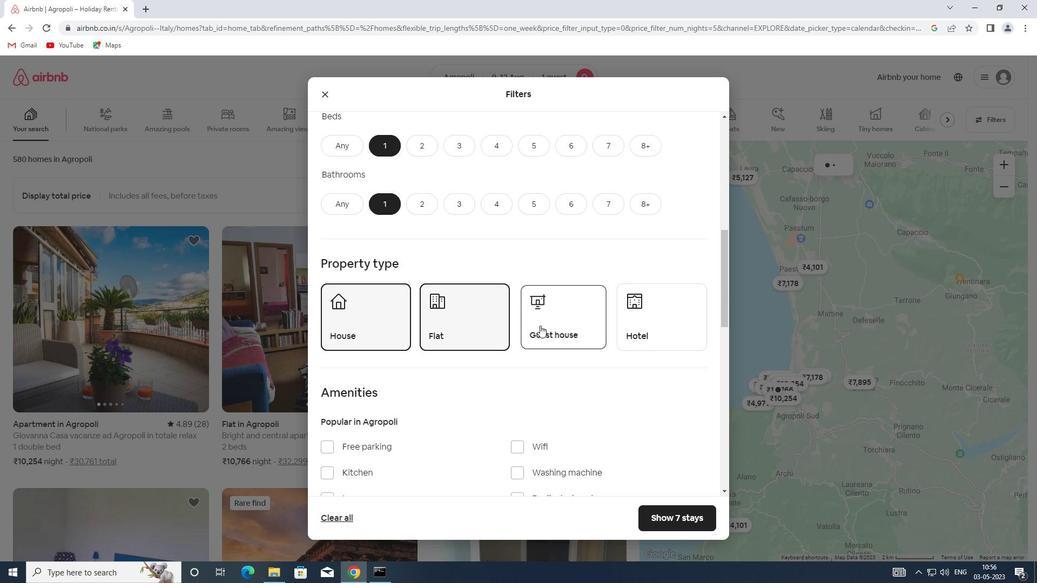 
Action: Mouse scrolled (663, 321) with delta (0, 0)
Screenshot: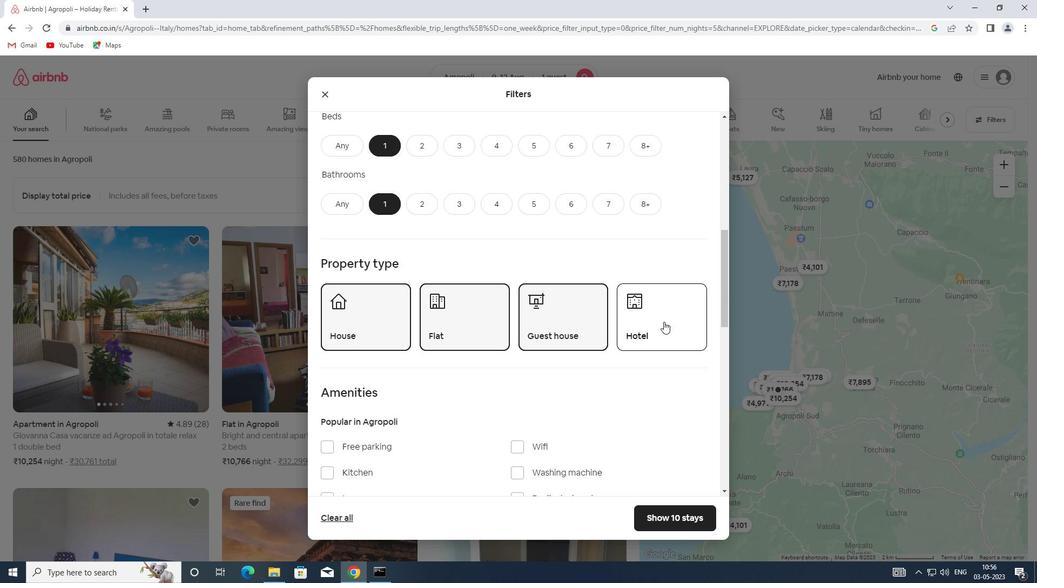 
Action: Mouse scrolled (663, 321) with delta (0, 0)
Screenshot: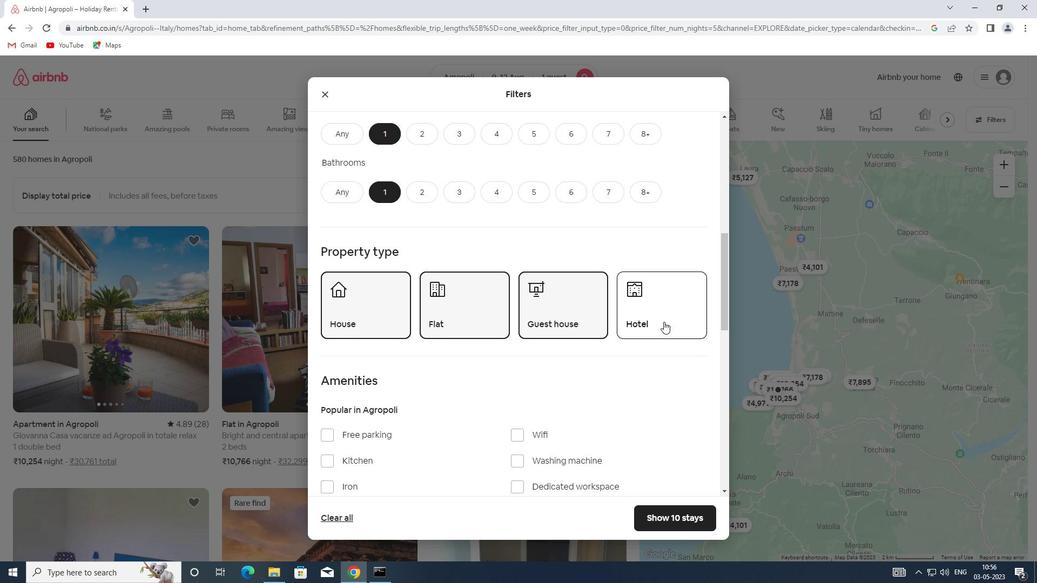 
Action: Mouse scrolled (663, 321) with delta (0, 0)
Screenshot: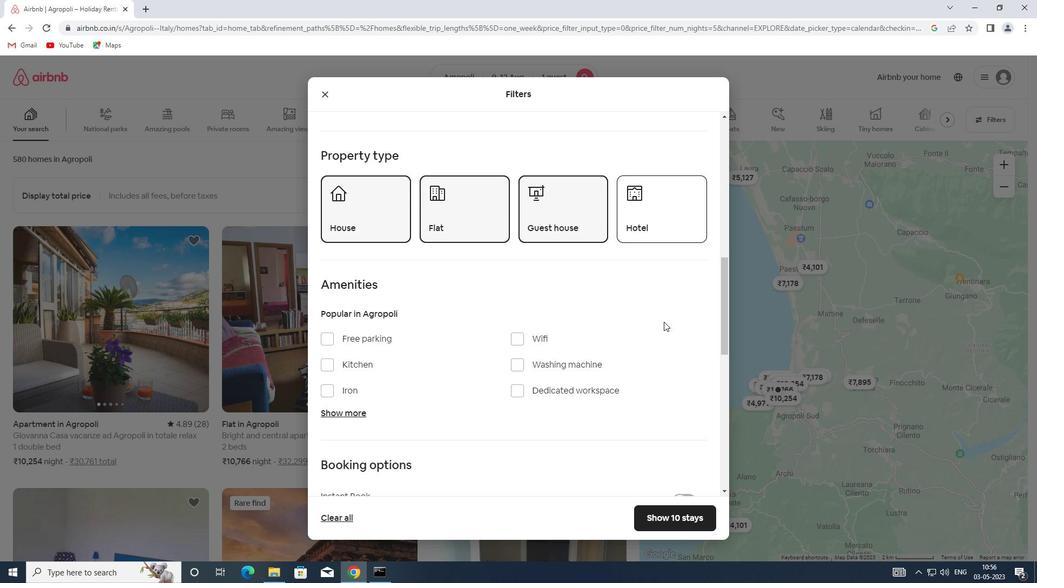 
Action: Mouse moved to (535, 285)
Screenshot: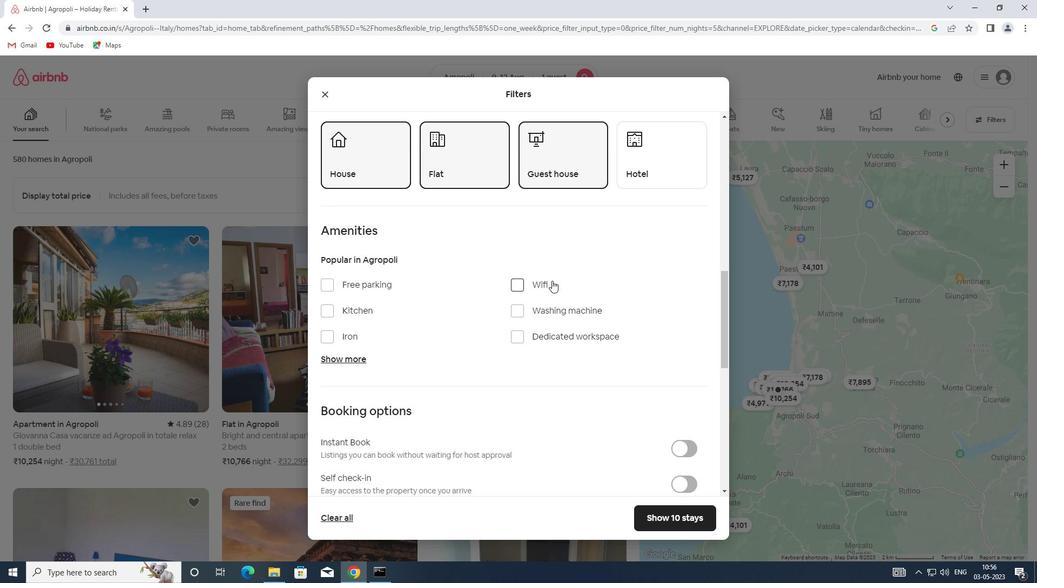
Action: Mouse pressed left at (535, 285)
Screenshot: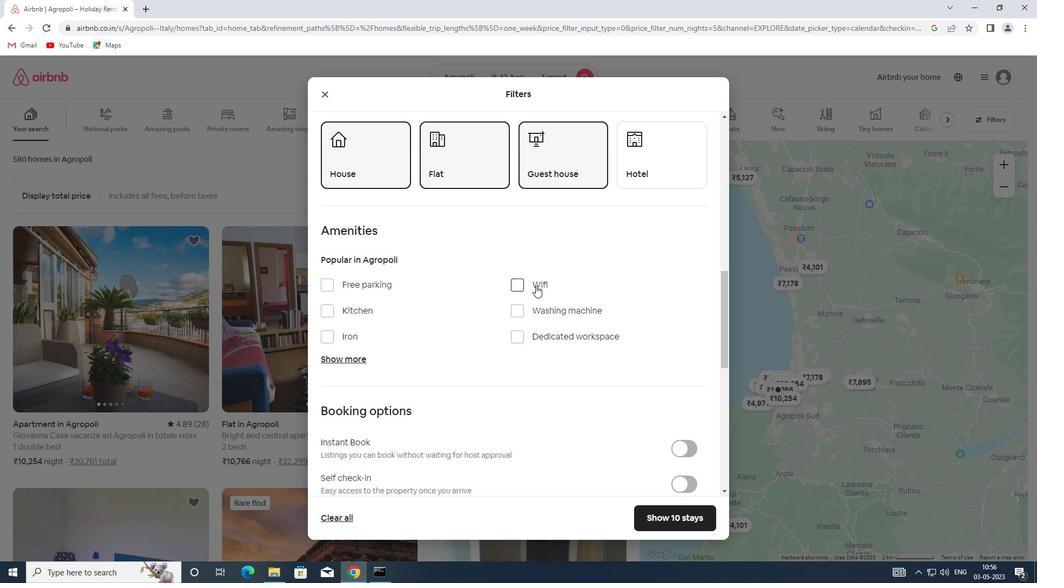 
Action: Mouse moved to (540, 313)
Screenshot: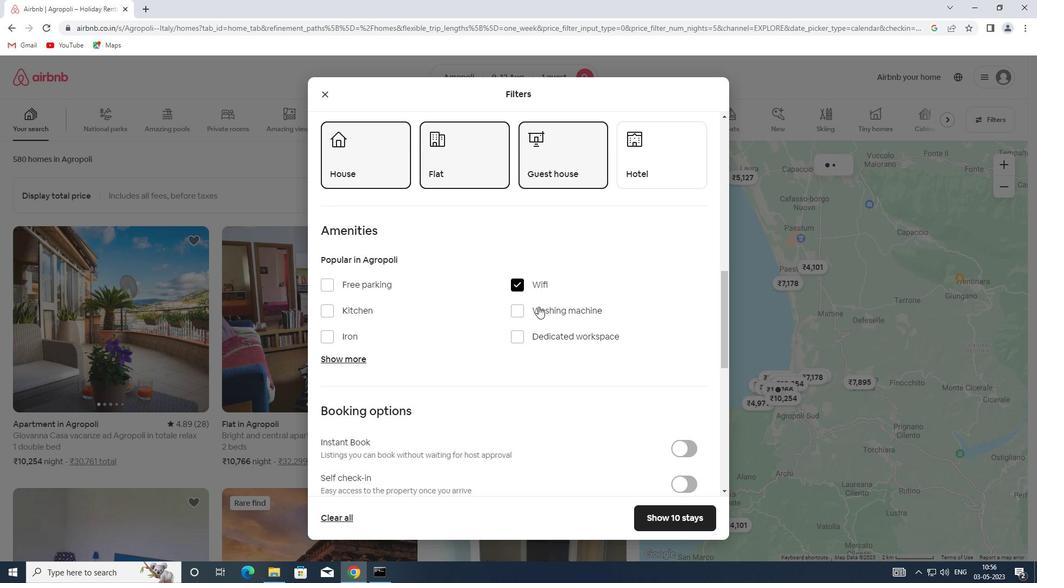 
Action: Mouse pressed left at (540, 313)
Screenshot: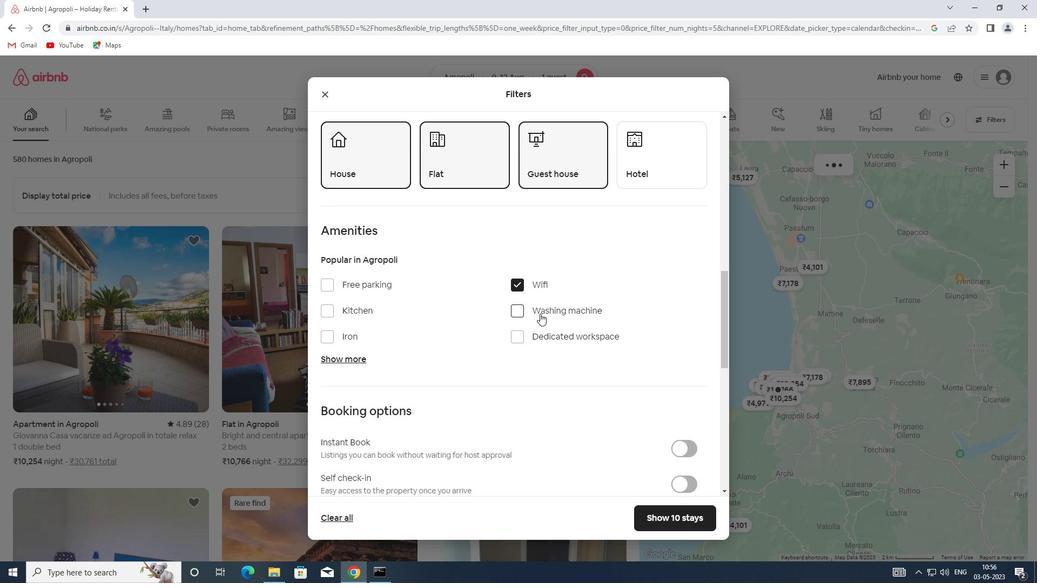 
Action: Mouse scrolled (540, 313) with delta (0, 0)
Screenshot: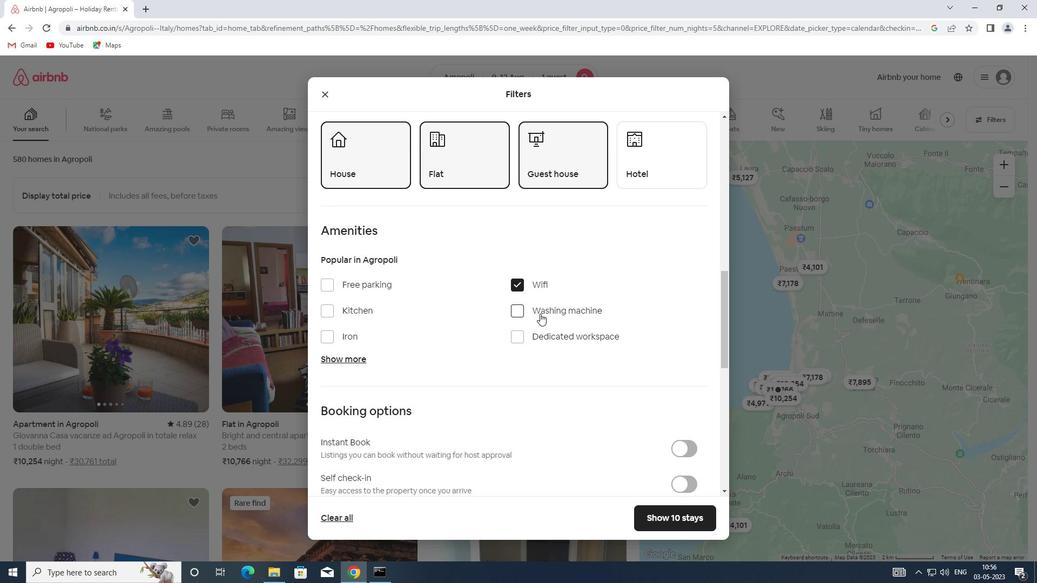 
Action: Mouse scrolled (540, 313) with delta (0, 0)
Screenshot: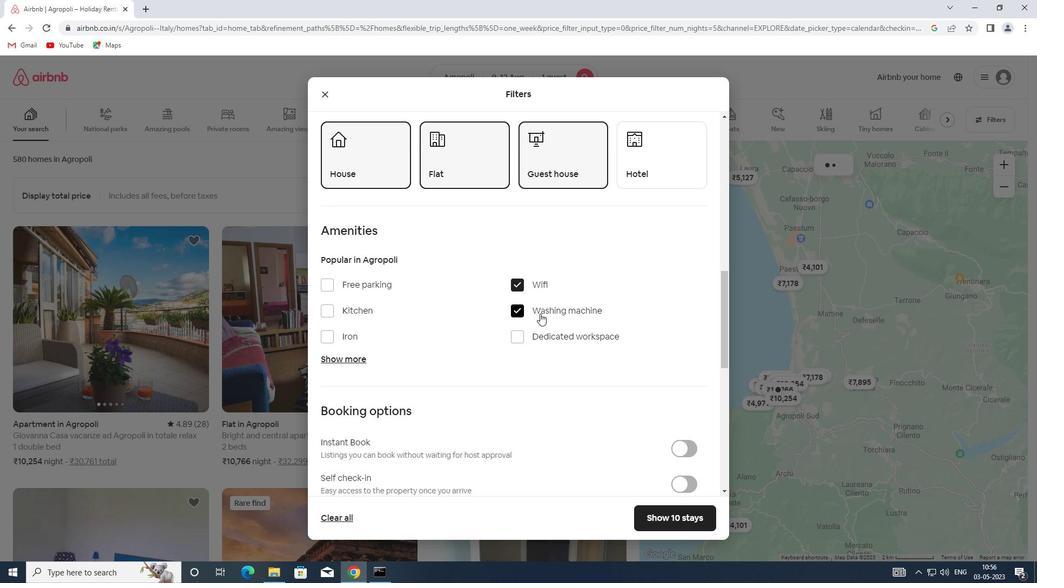 
Action: Mouse scrolled (540, 313) with delta (0, 0)
Screenshot: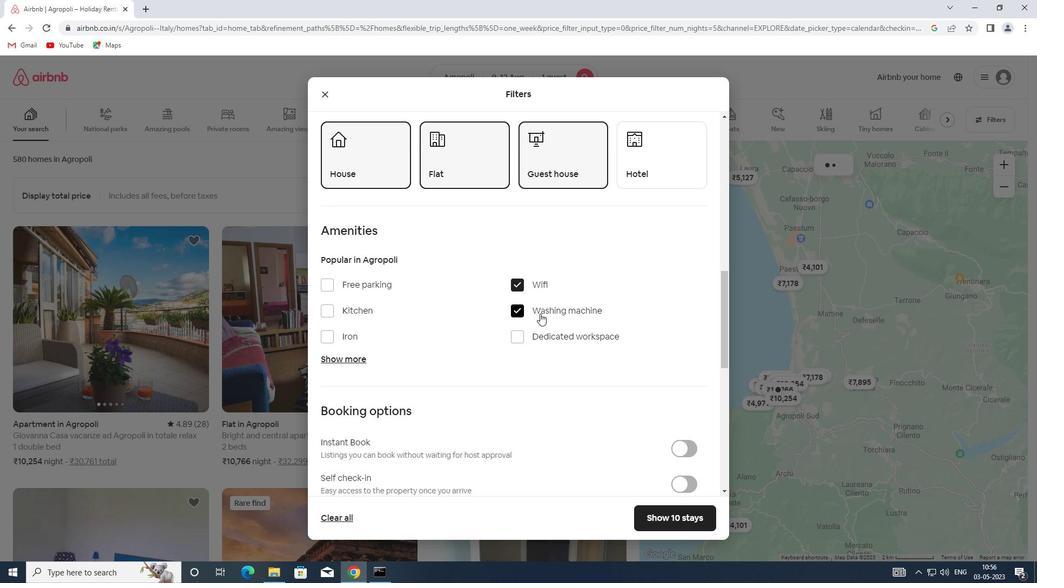 
Action: Mouse scrolled (540, 313) with delta (0, 0)
Screenshot: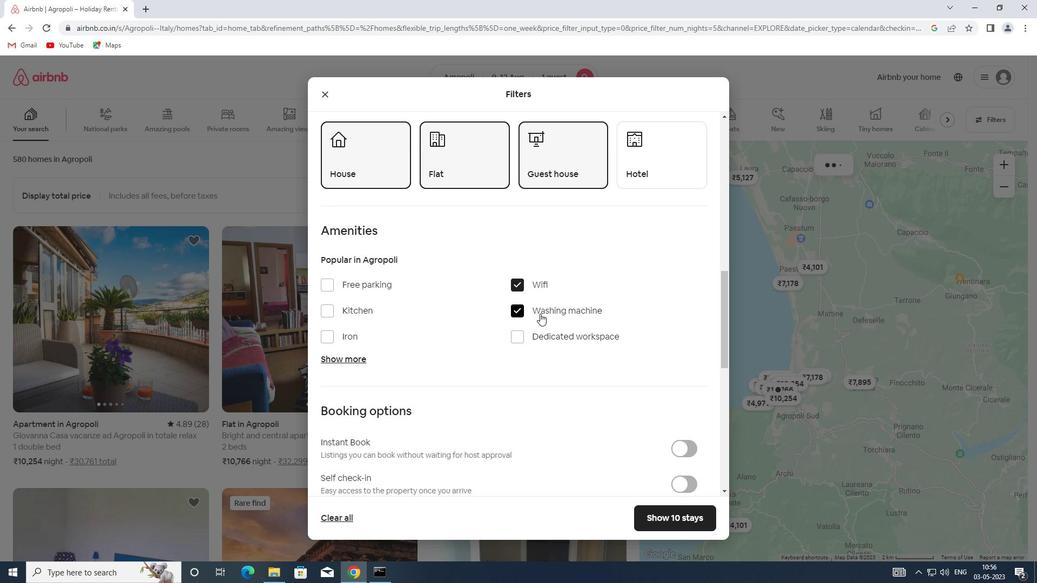 
Action: Mouse moved to (687, 265)
Screenshot: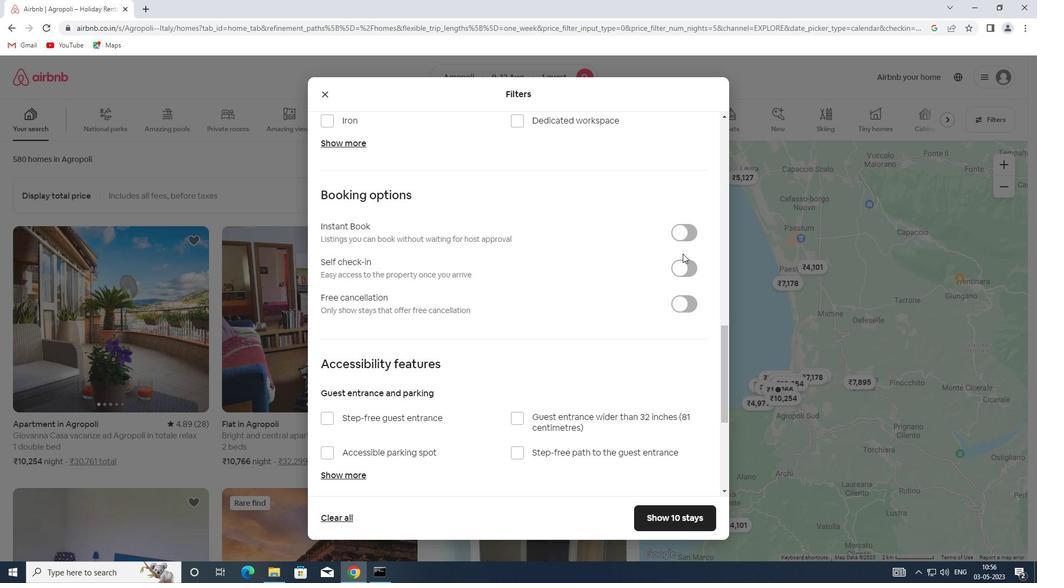 
Action: Mouse pressed left at (687, 265)
Screenshot: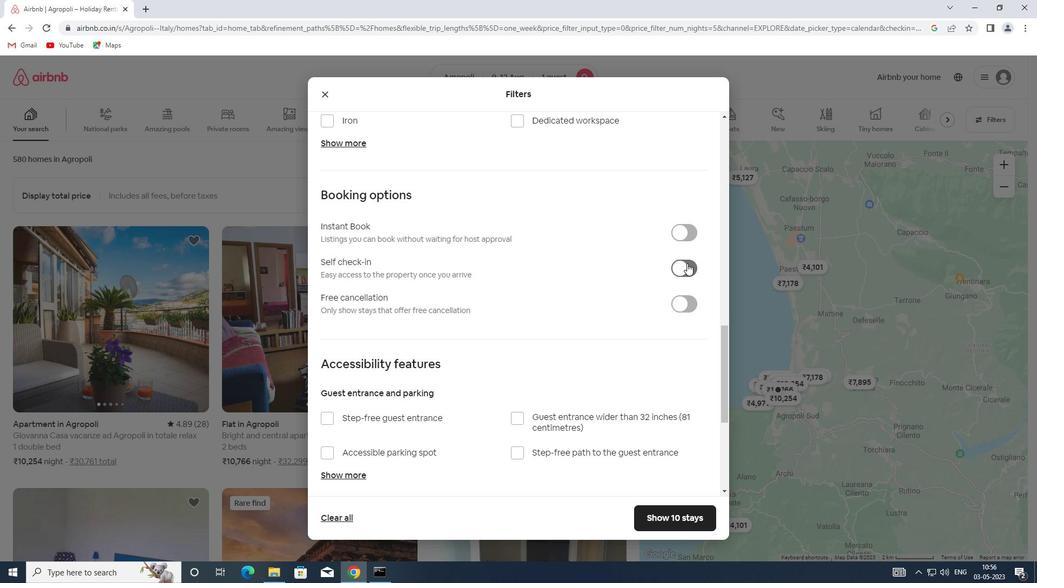 
Action: Mouse moved to (516, 319)
Screenshot: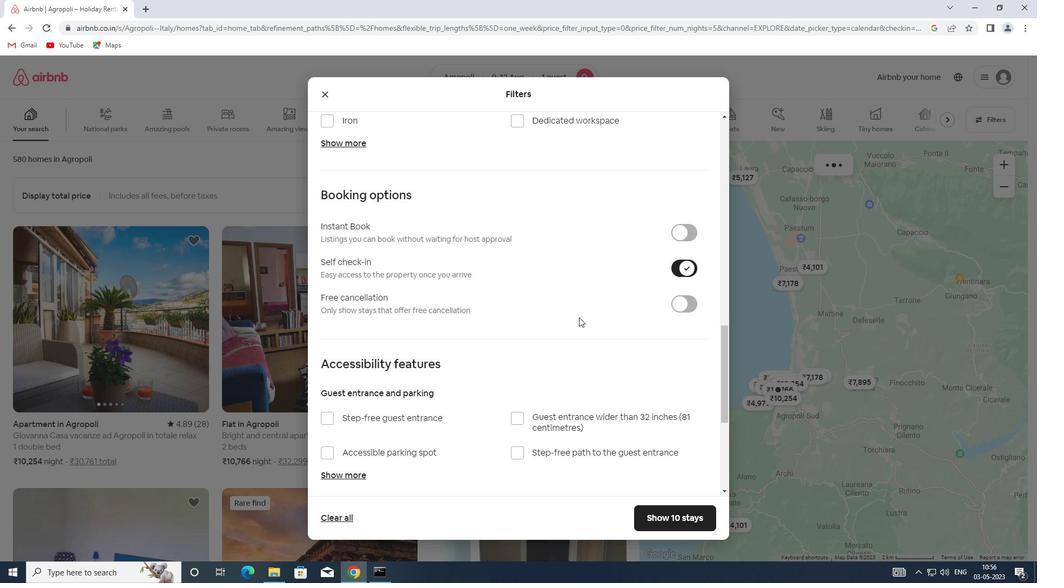 
Action: Mouse scrolled (516, 318) with delta (0, 0)
Screenshot: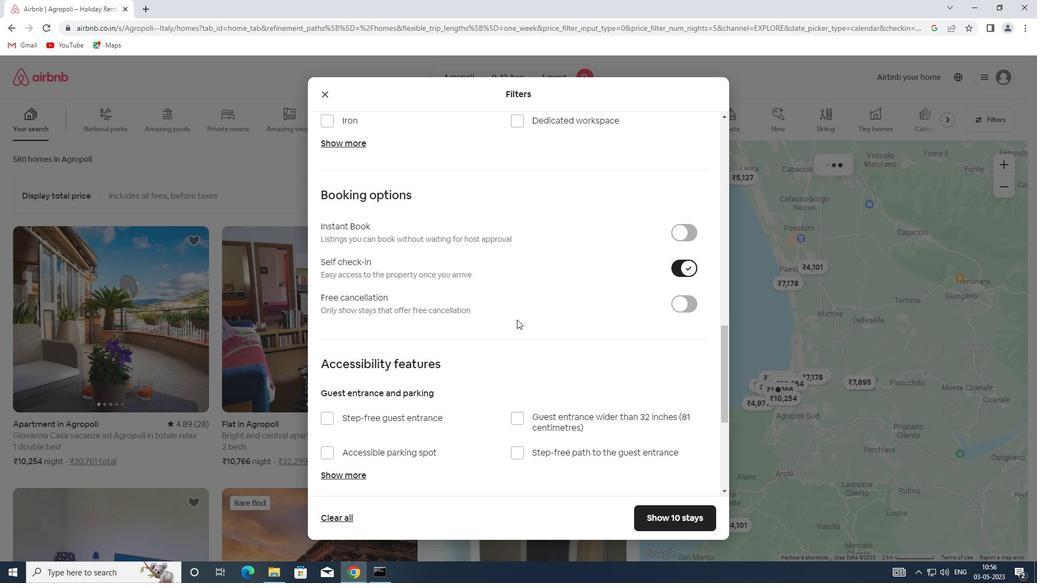 
Action: Mouse scrolled (516, 318) with delta (0, 0)
Screenshot: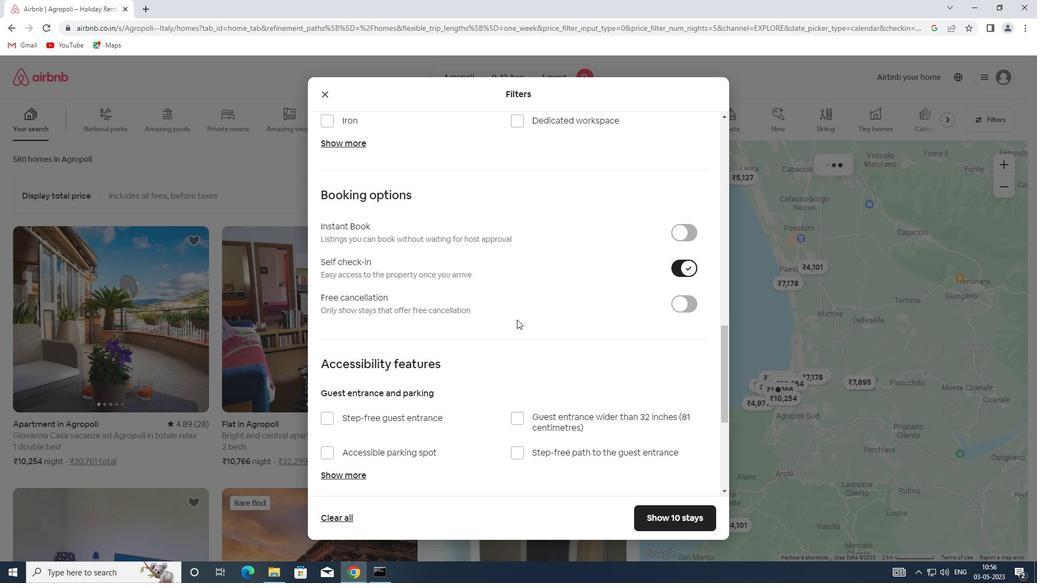 
Action: Mouse scrolled (516, 318) with delta (0, 0)
Screenshot: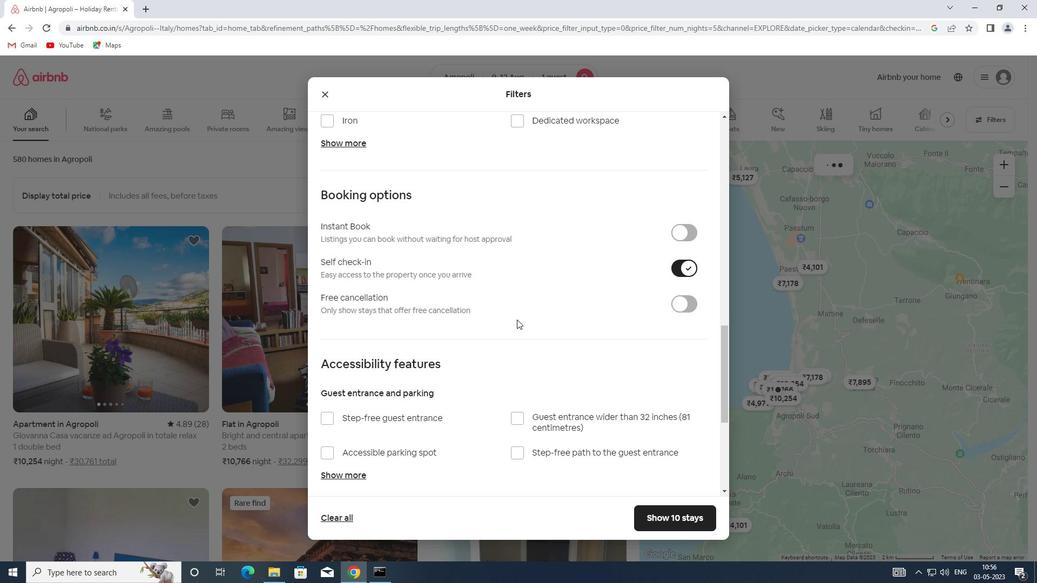
Action: Mouse moved to (360, 418)
Screenshot: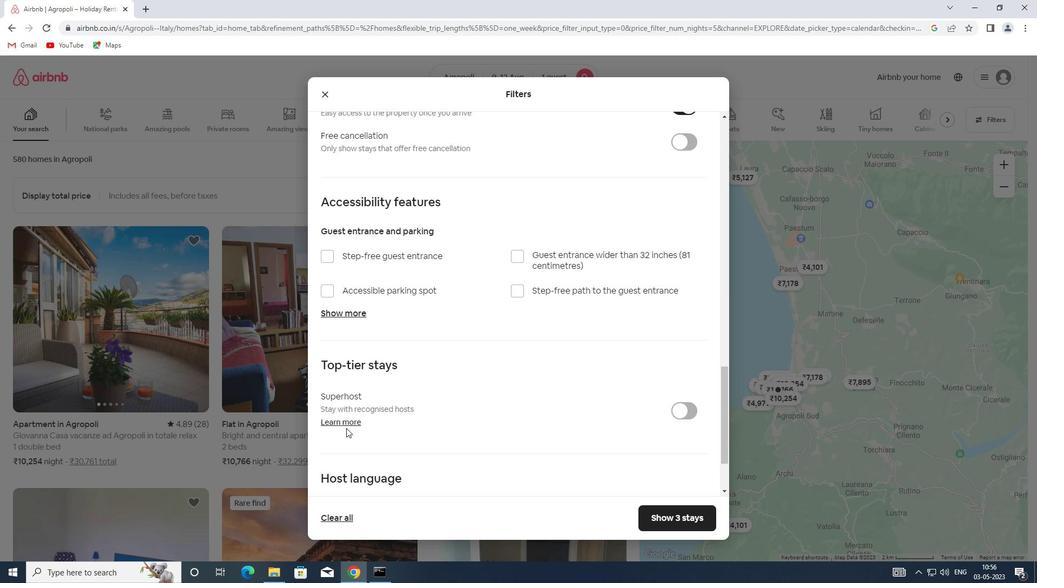 
Action: Mouse scrolled (360, 418) with delta (0, 0)
Screenshot: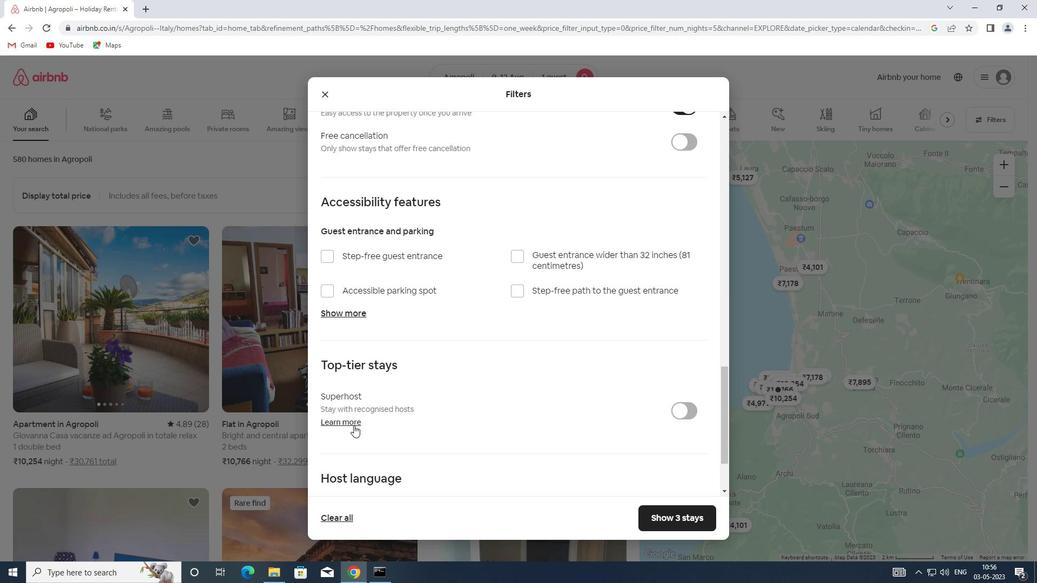 
Action: Mouse scrolled (360, 418) with delta (0, 0)
Screenshot: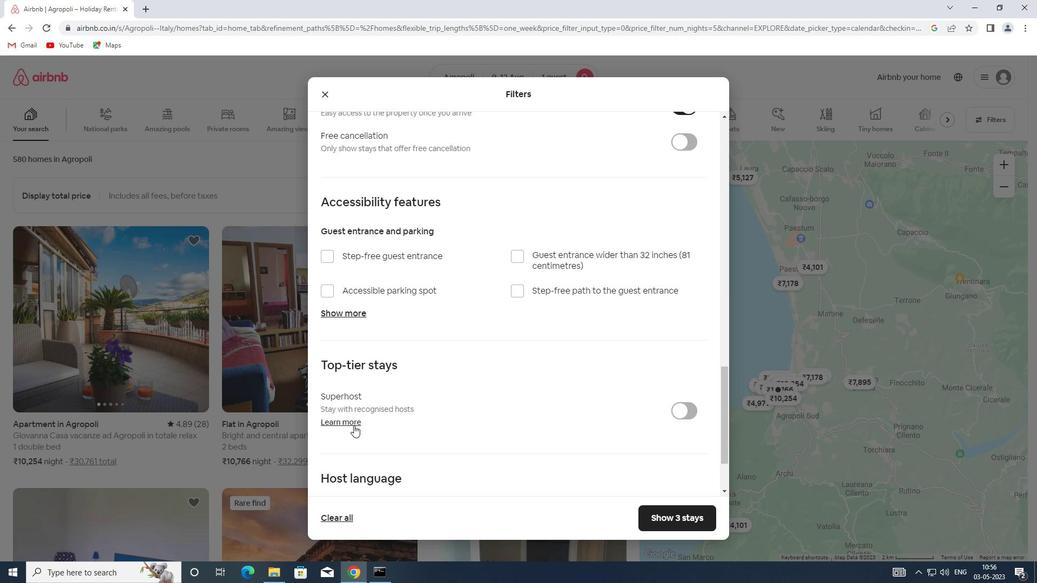 
Action: Mouse scrolled (360, 418) with delta (0, 0)
Screenshot: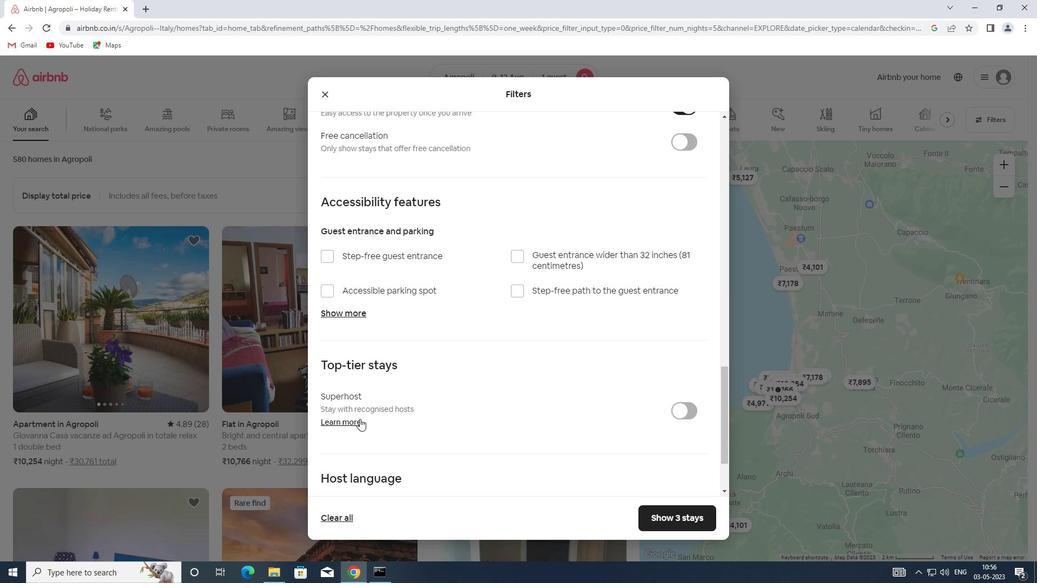 
Action: Mouse scrolled (360, 418) with delta (0, 0)
Screenshot: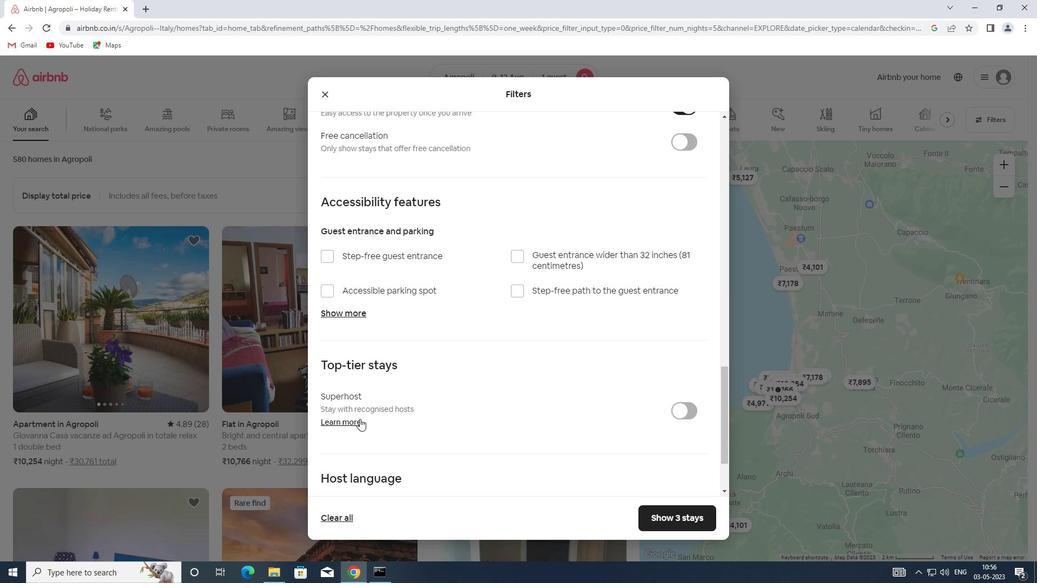 
Action: Mouse moved to (361, 418)
Screenshot: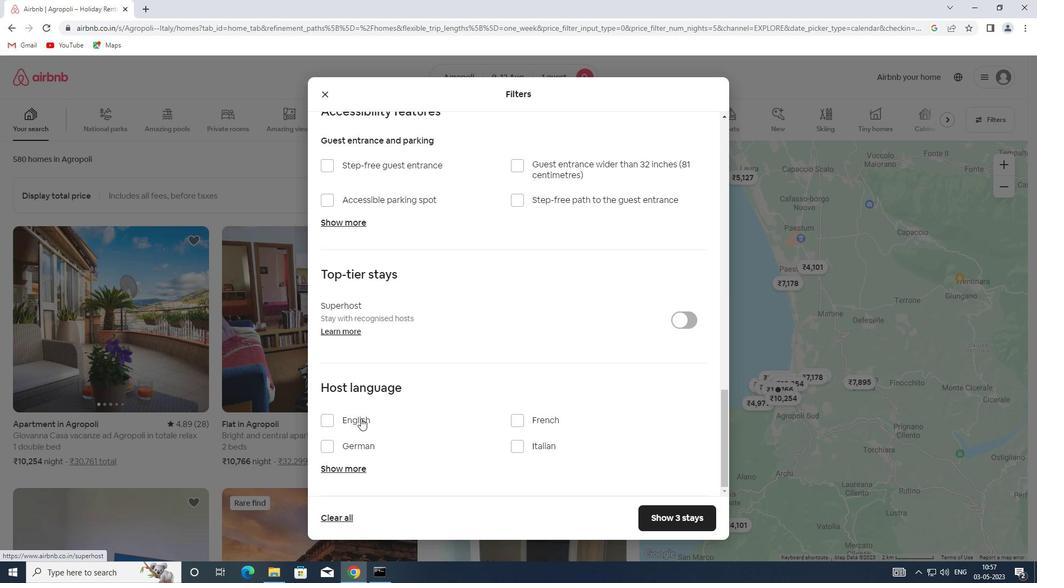 
Action: Mouse pressed left at (361, 418)
Screenshot: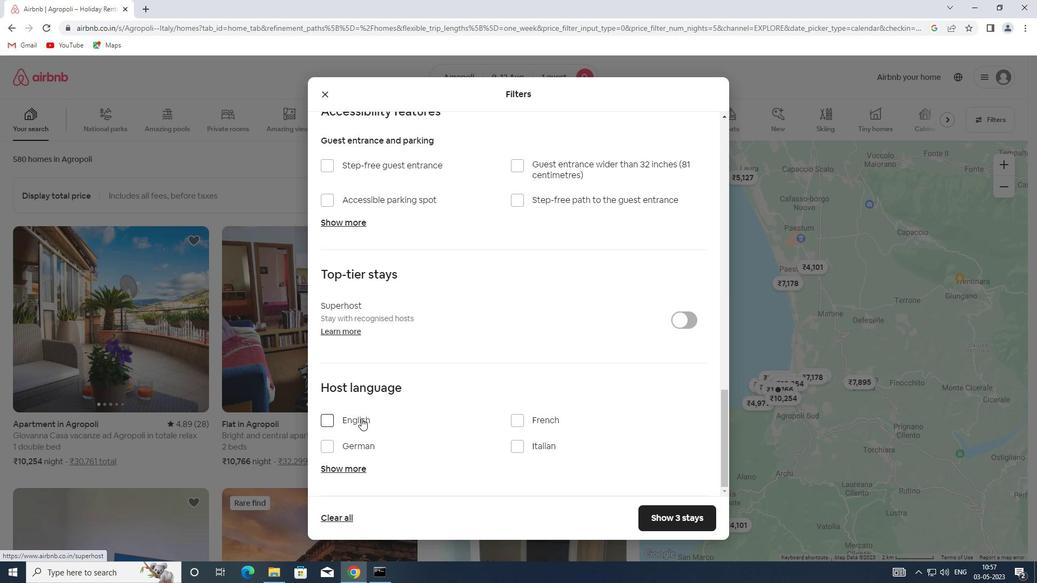 
Action: Mouse moved to (680, 514)
Screenshot: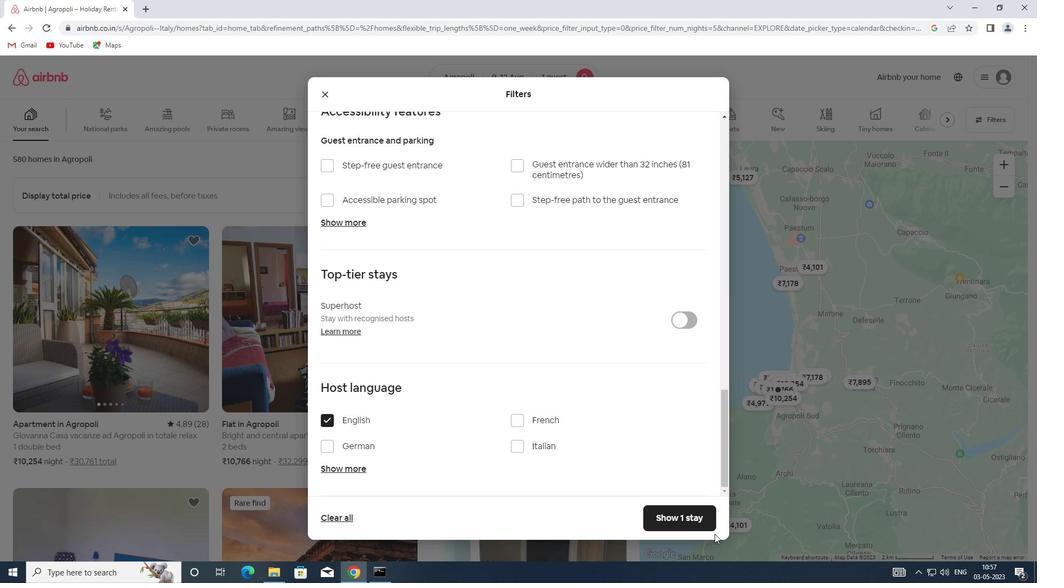 
Action: Mouse pressed left at (680, 514)
Screenshot: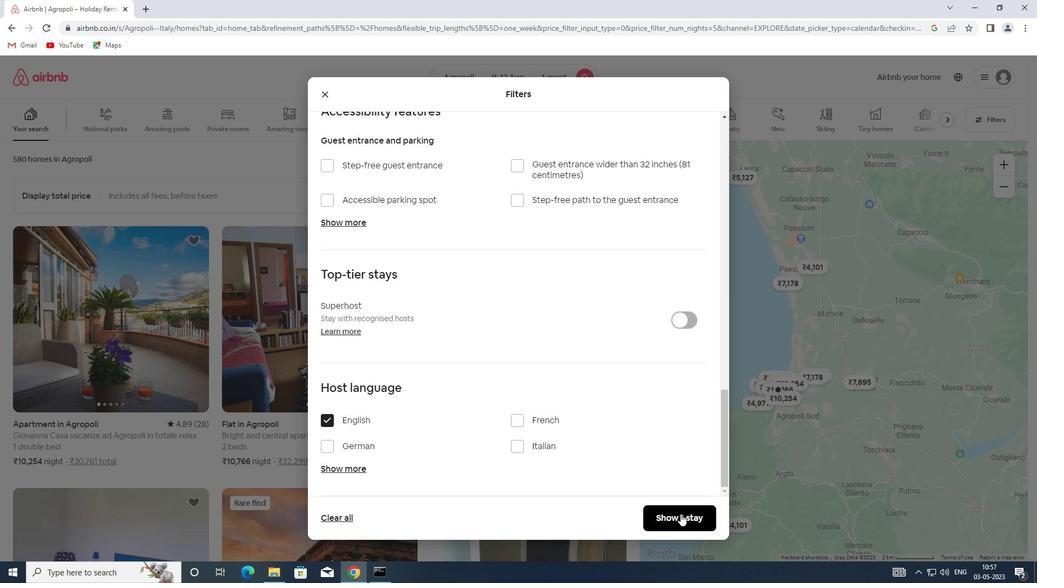 
